 Task: Create a Workspace WS0000000003 in Trello with Workspace Type as ENGINEERING-IT and Workspace Description as WD0000000003. Invite a Team Member Ayush98111@gmail.com to Workspace WS0000000003 in Trello. Invite a Team Member Nikrathi889@gmail.com to Workspace WS0000000003 in Trello. Invite a Team Member Mailaustralia7@gmail.com to Workspace WS0000000003 in Trello. Invite a Team Member Carxxstreet791@gmail.com to Workspace WS0000000003 in Trello
Action: Mouse moved to (490, 41)
Screenshot: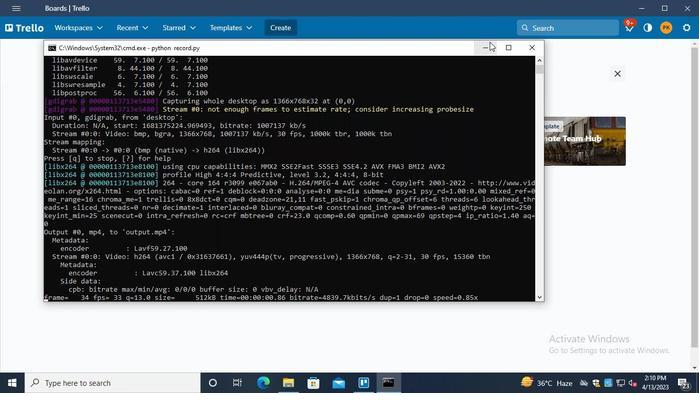 
Action: Mouse pressed left at (490, 41)
Screenshot: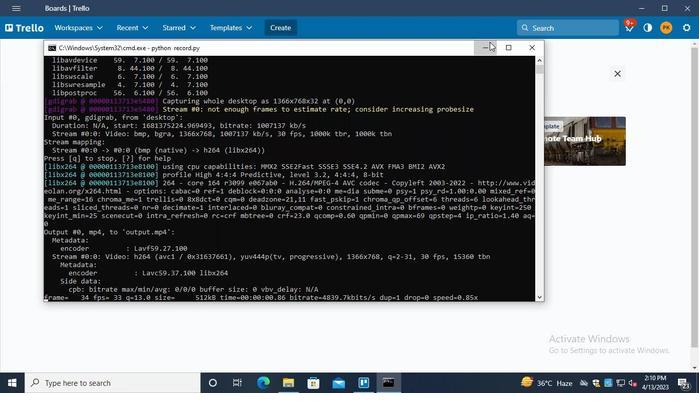 
Action: Mouse moved to (272, 28)
Screenshot: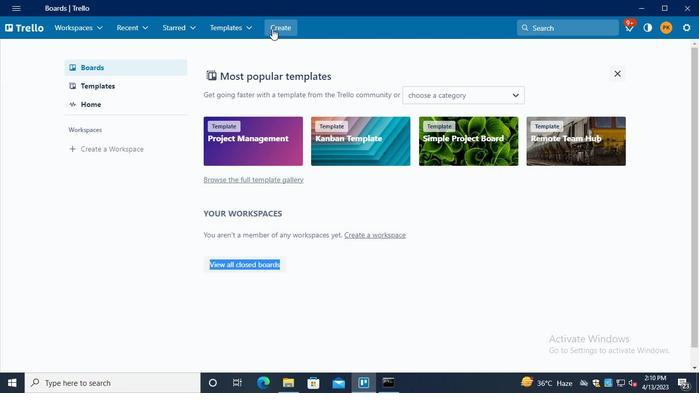 
Action: Mouse pressed left at (272, 28)
Screenshot: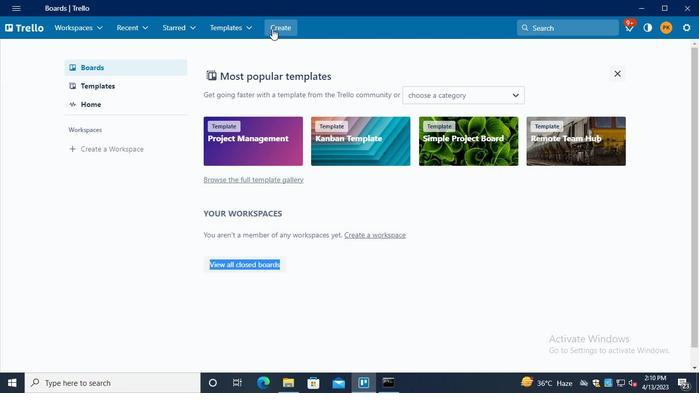 
Action: Mouse moved to (306, 136)
Screenshot: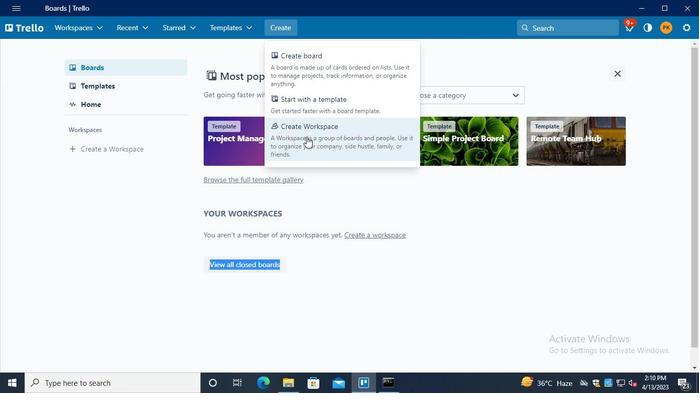
Action: Mouse pressed left at (306, 136)
Screenshot: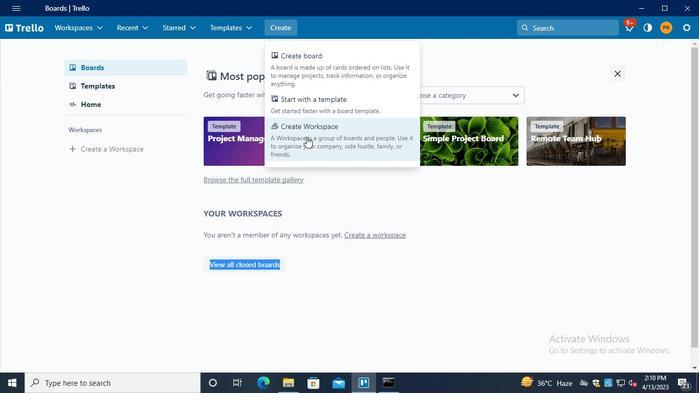 
Action: Mouse moved to (230, 166)
Screenshot: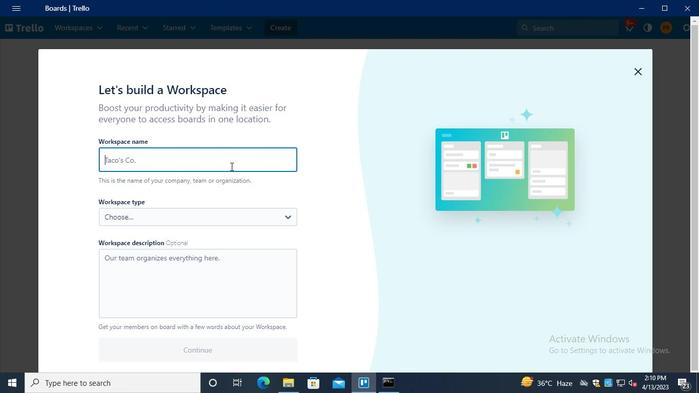 
Action: Mouse pressed left at (230, 166)
Screenshot: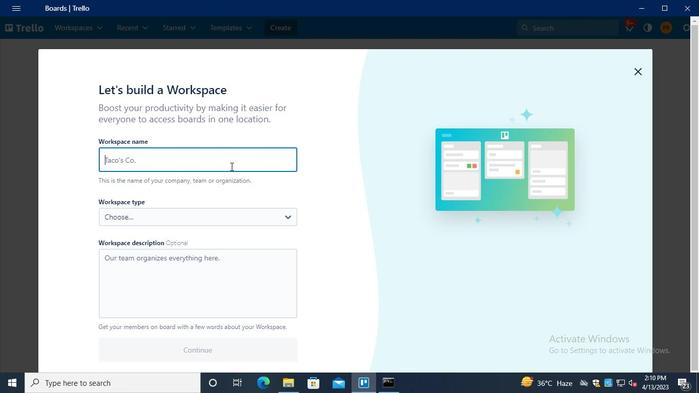 
Action: Keyboard Key.shift
Screenshot: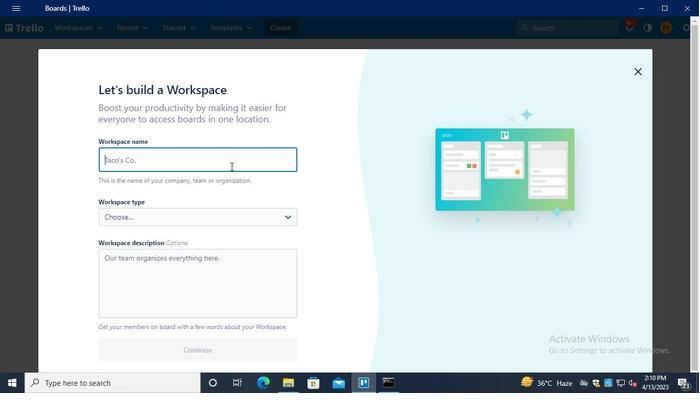 
Action: Keyboard Key.shift
Screenshot: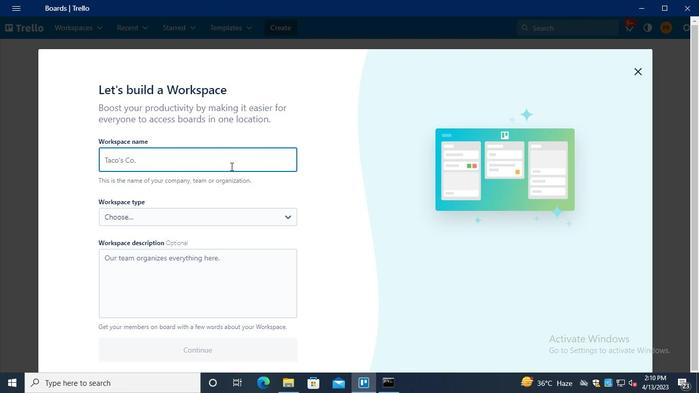 
Action: Keyboard Key.shift
Screenshot: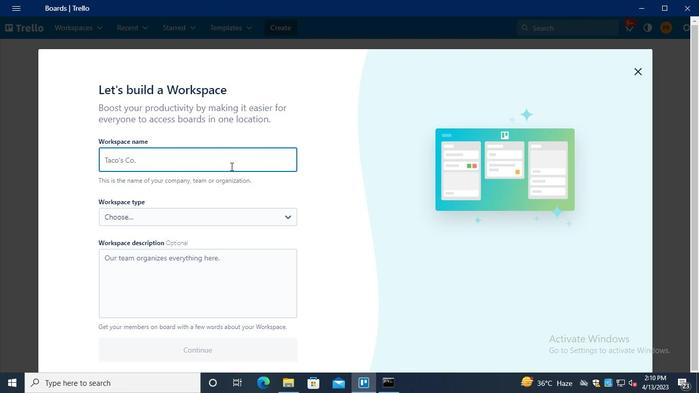 
Action: Keyboard Key.shift
Screenshot: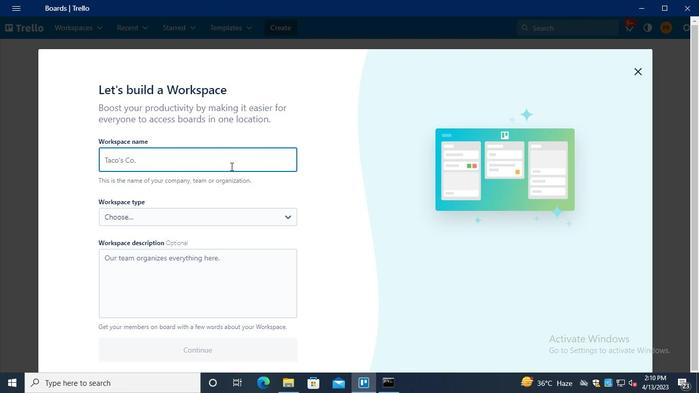 
Action: Keyboard Key.shift
Screenshot: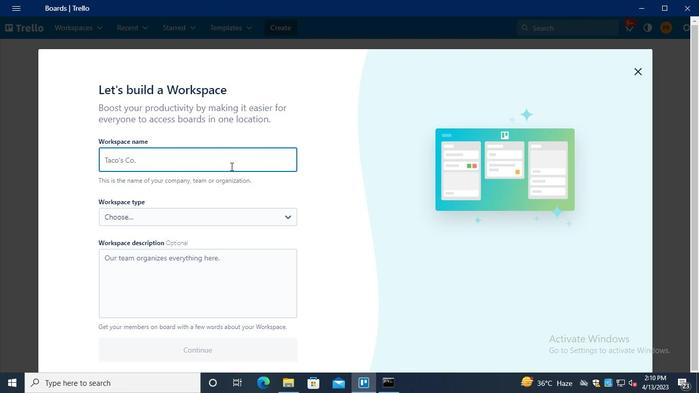 
Action: Keyboard Key.shift
Screenshot: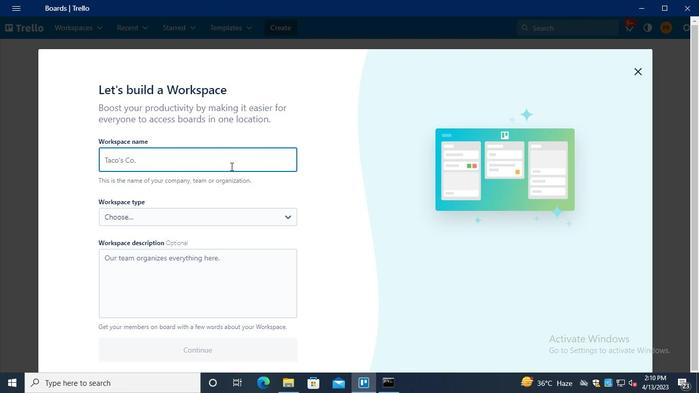 
Action: Keyboard Key.shift
Screenshot: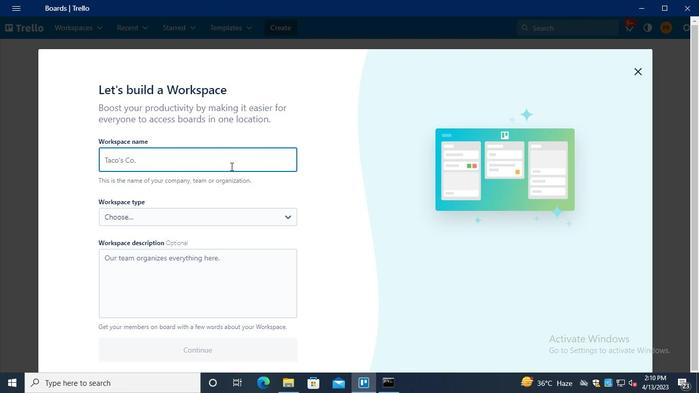 
Action: Keyboard Key.shift
Screenshot: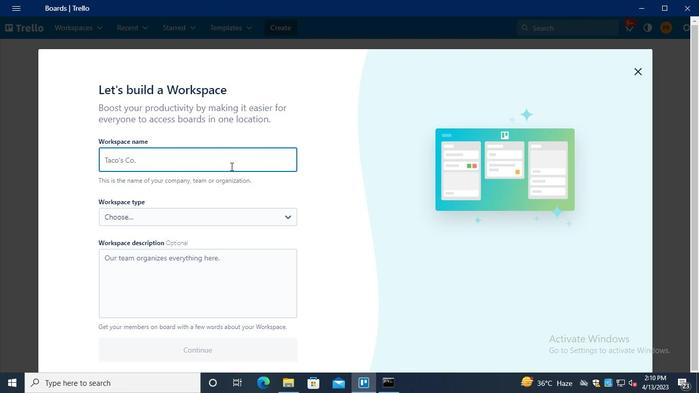 
Action: Keyboard Key.shift
Screenshot: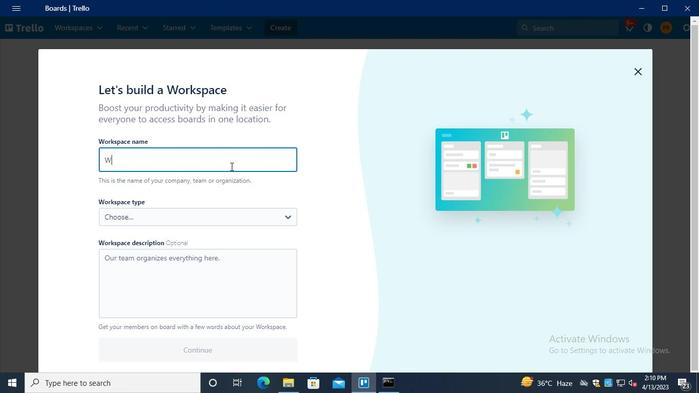 
Action: Keyboard W
Screenshot: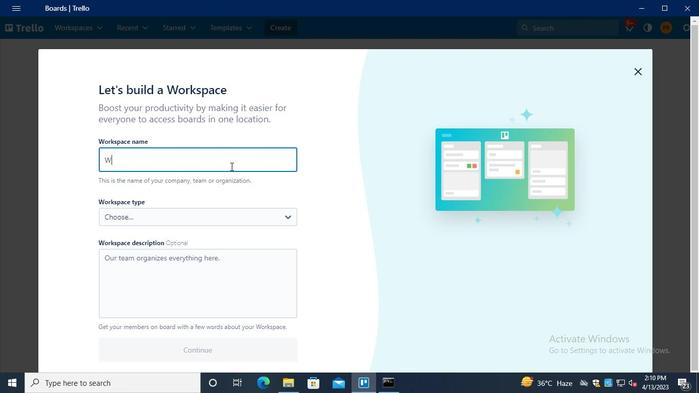 
Action: Keyboard S
Screenshot: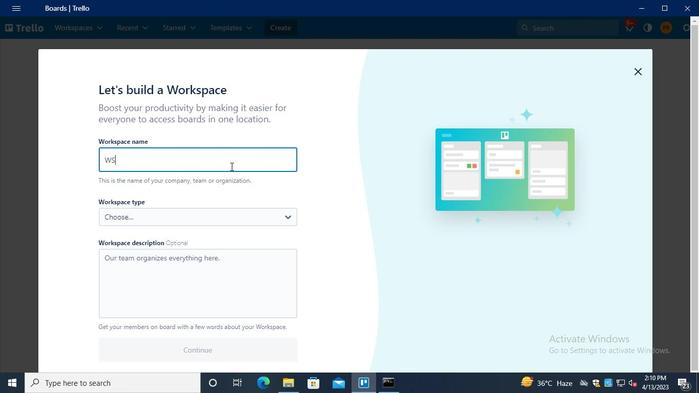 
Action: Keyboard <96>
Screenshot: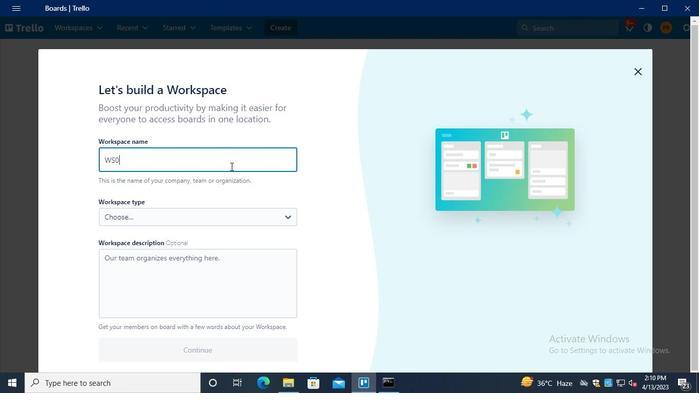 
Action: Keyboard <96>
Screenshot: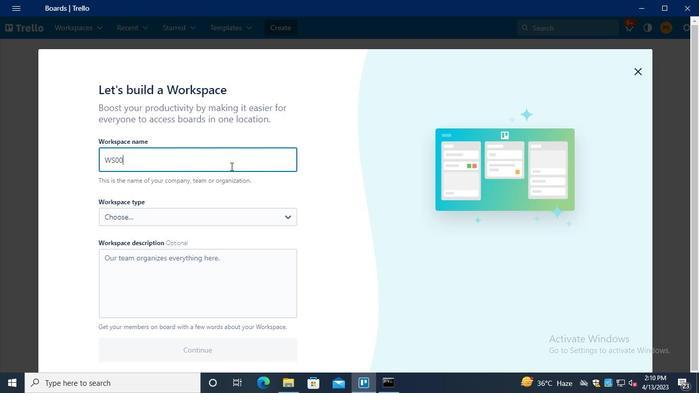 
Action: Keyboard <96>
Screenshot: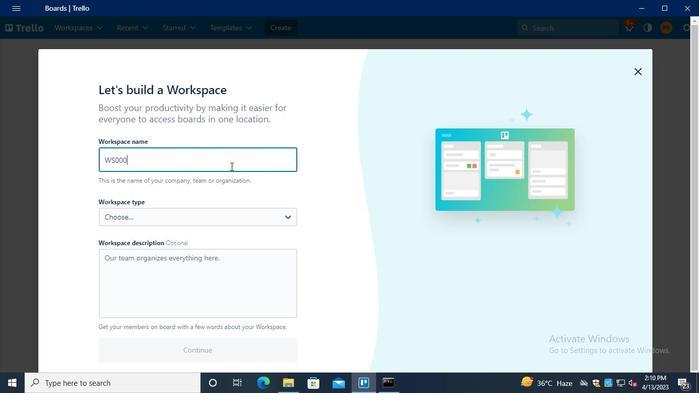 
Action: Keyboard <96>
Screenshot: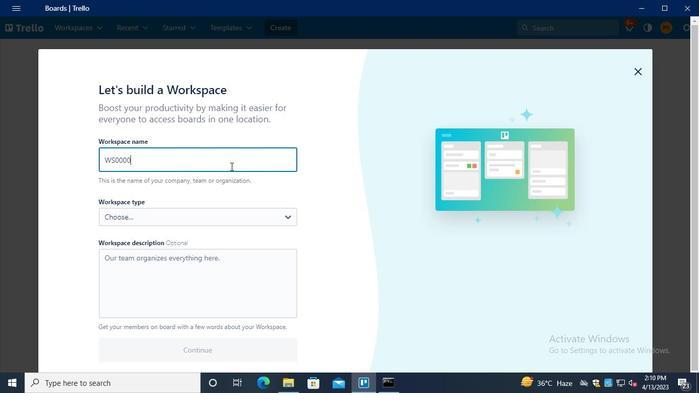 
Action: Keyboard <96>
Screenshot: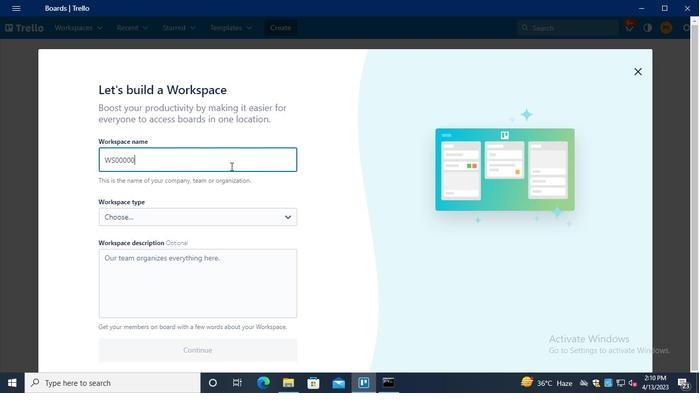 
Action: Keyboard <96>
Screenshot: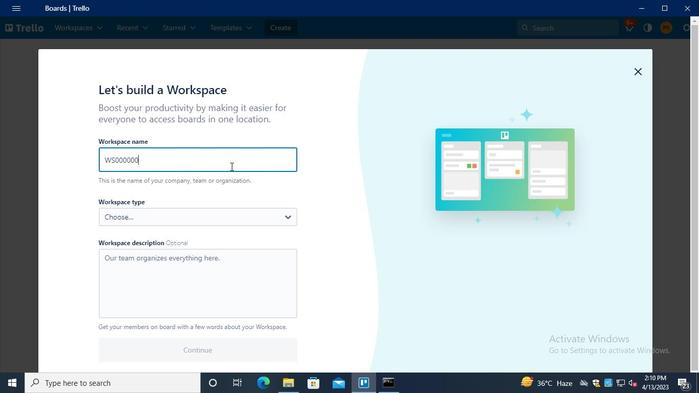 
Action: Keyboard <96>
Screenshot: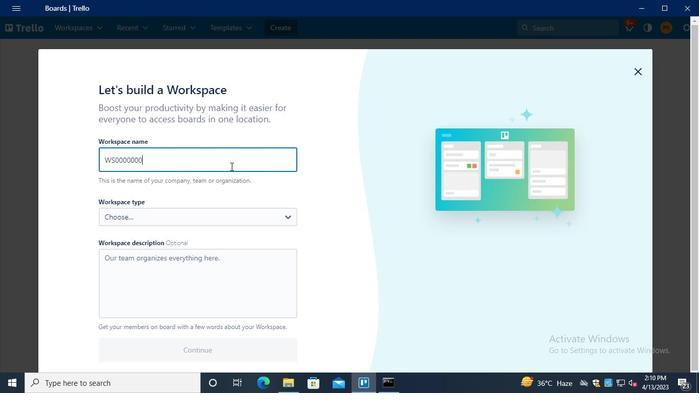
Action: Keyboard <96>
Screenshot: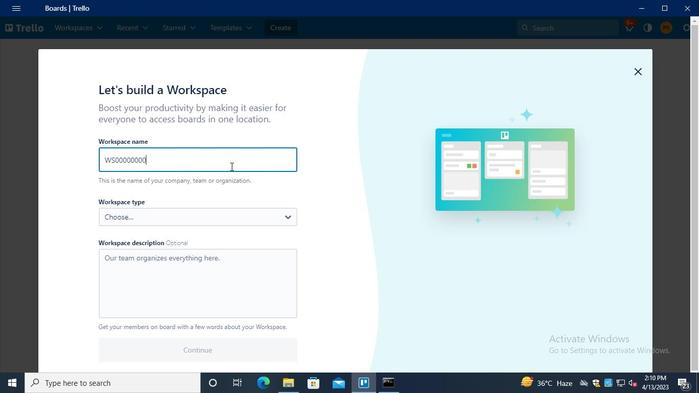 
Action: Keyboard <96>
Screenshot: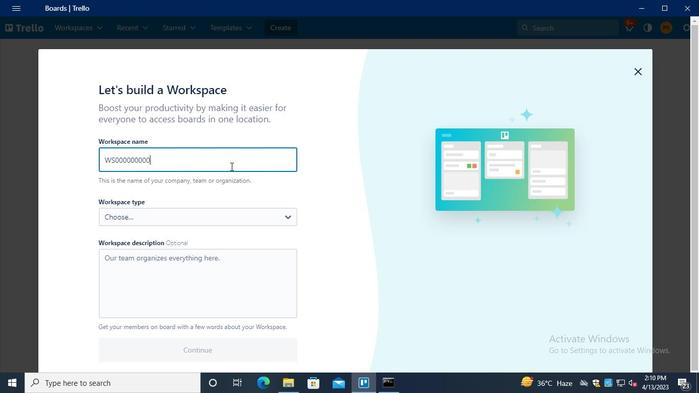 
Action: Keyboard <99>
Screenshot: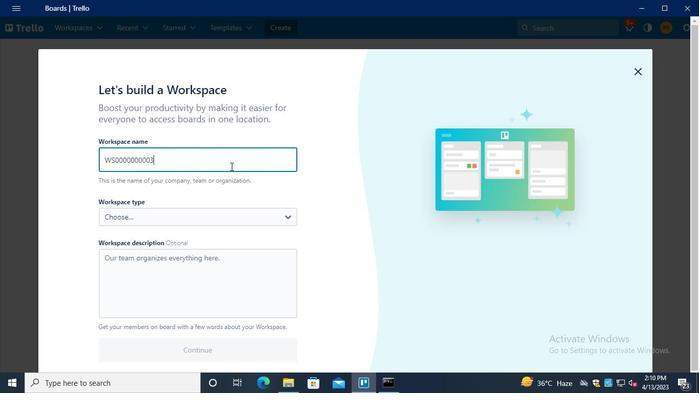 
Action: Mouse moved to (216, 184)
Screenshot: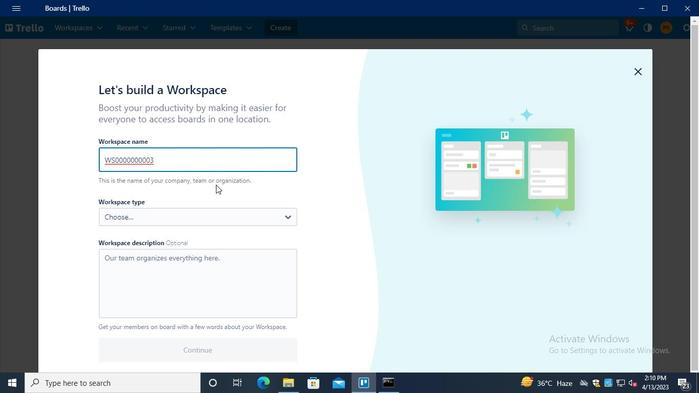 
Action: Keyboard Key.enter
Screenshot: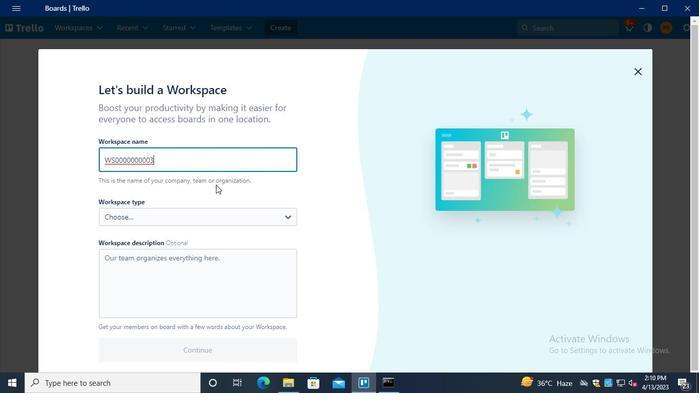
Action: Mouse moved to (191, 221)
Screenshot: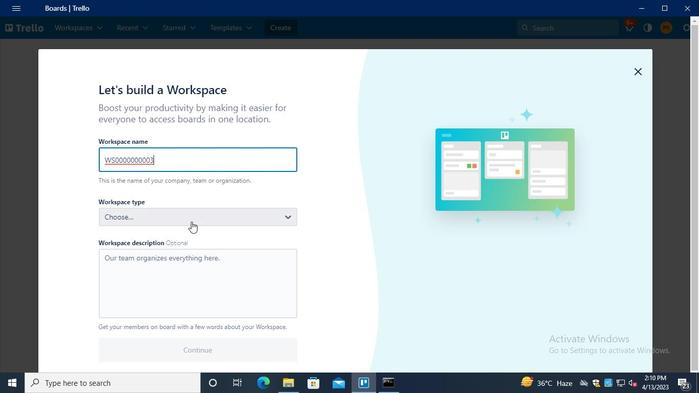 
Action: Mouse pressed left at (191, 221)
Screenshot: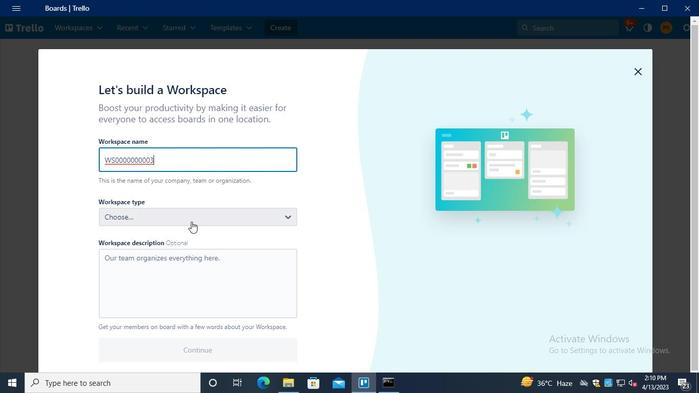 
Action: Mouse moved to (178, 274)
Screenshot: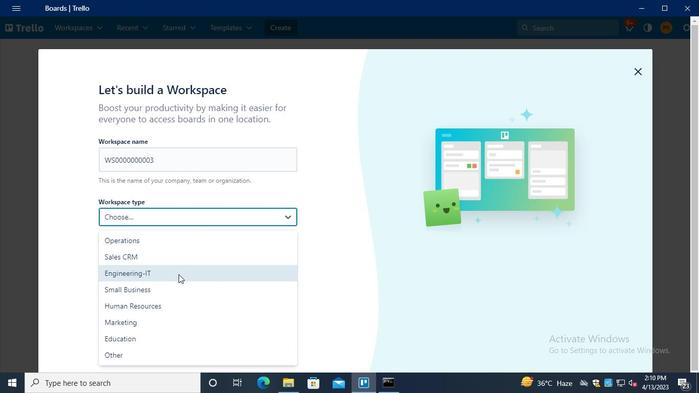 
Action: Mouse pressed left at (178, 274)
Screenshot: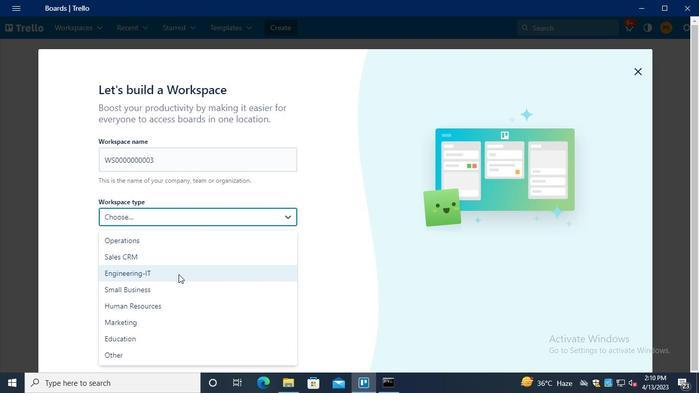 
Action: Mouse moved to (160, 295)
Screenshot: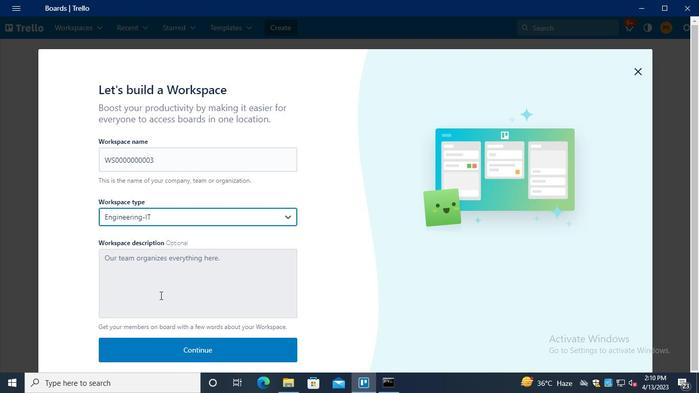
Action: Mouse pressed left at (160, 295)
Screenshot: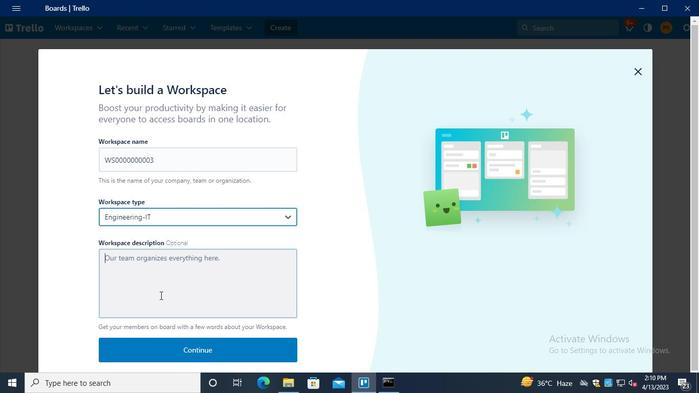 
Action: Mouse moved to (159, 295)
Screenshot: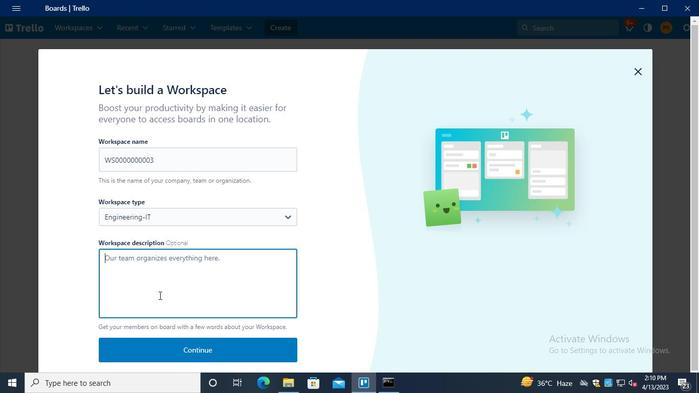 
Action: Keyboard Key.shift
Screenshot: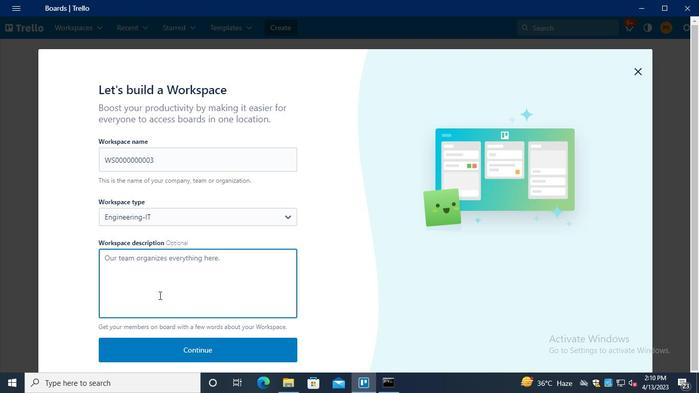 
Action: Keyboard Key.shift
Screenshot: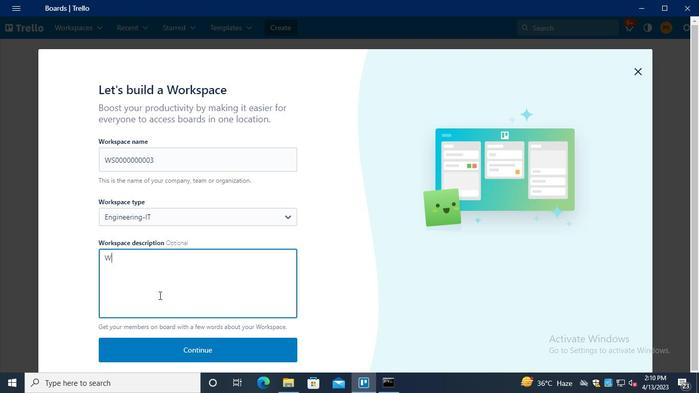 
Action: Keyboard W
Screenshot: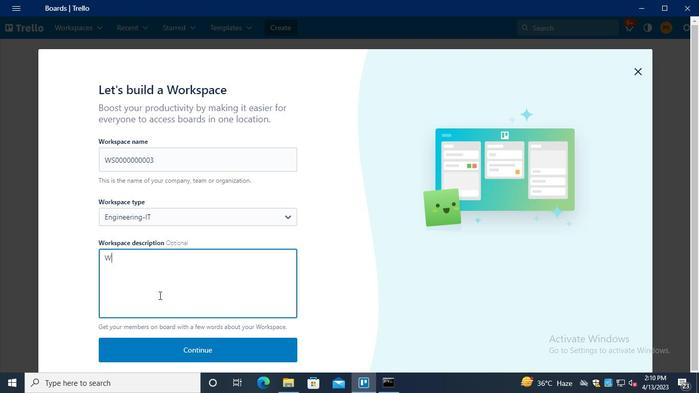 
Action: Keyboard S
Screenshot: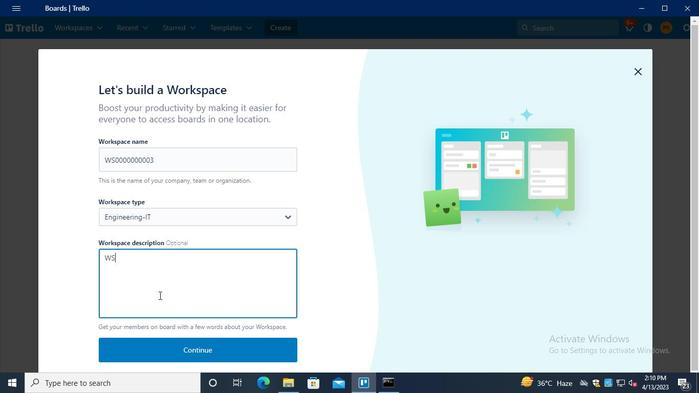 
Action: Keyboard Key.backspace
Screenshot: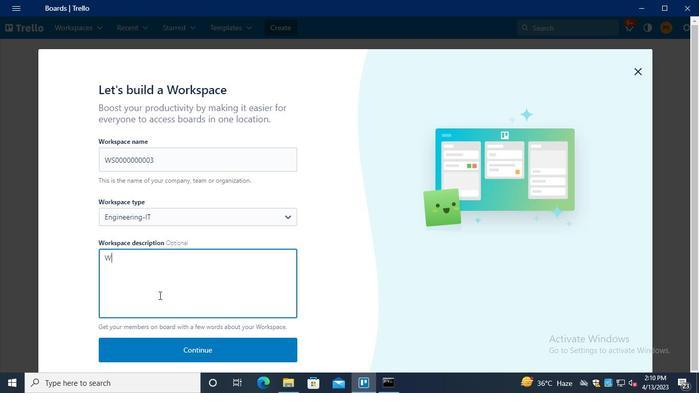 
Action: Keyboard Key.shift
Screenshot: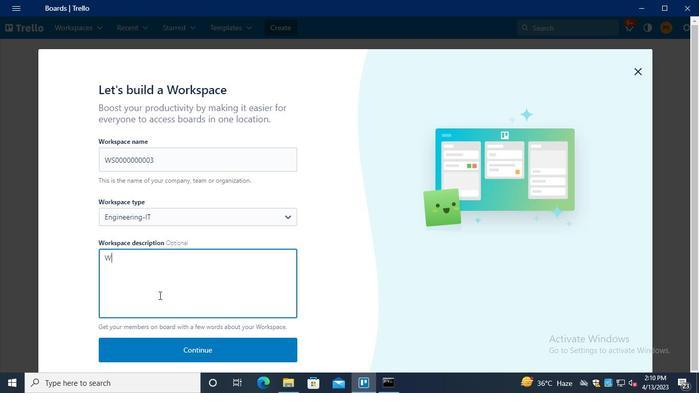 
Action: Keyboard Key.shift
Screenshot: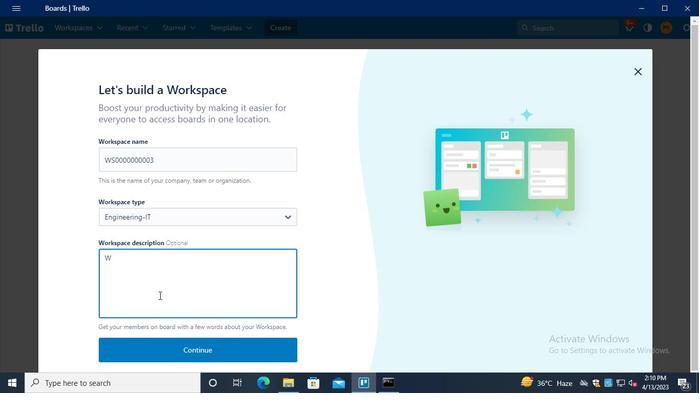 
Action: Keyboard Key.shift
Screenshot: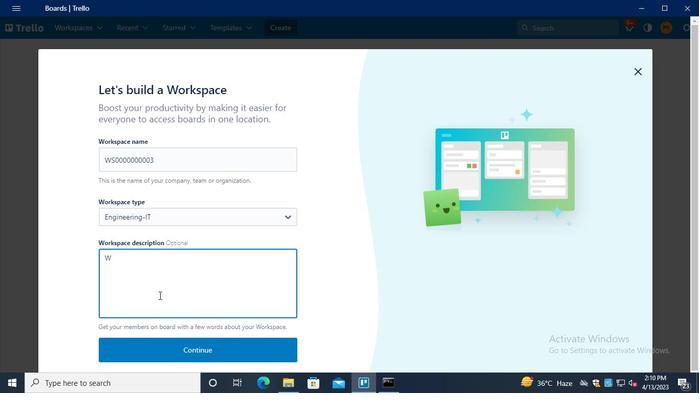 
Action: Keyboard Key.shift
Screenshot: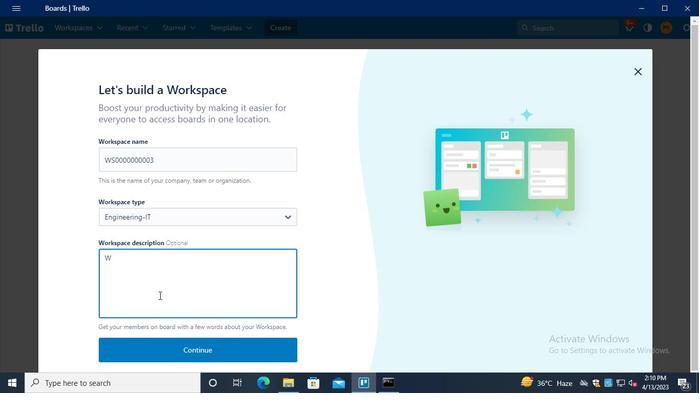 
Action: Keyboard Key.shift
Screenshot: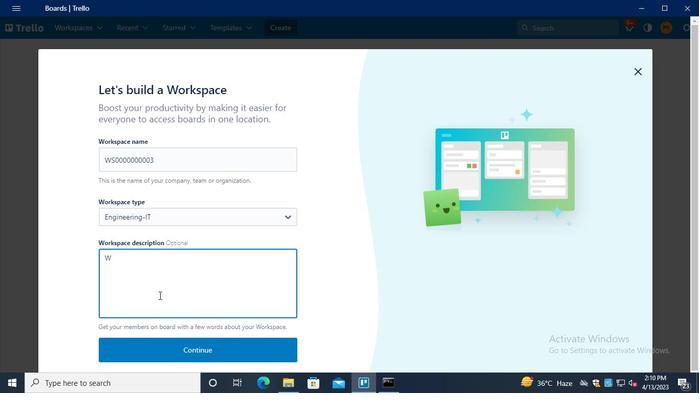 
Action: Keyboard Key.shift
Screenshot: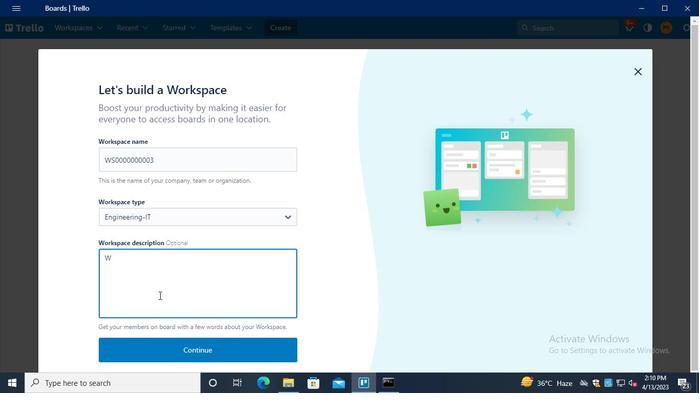
Action: Keyboard Key.shift
Screenshot: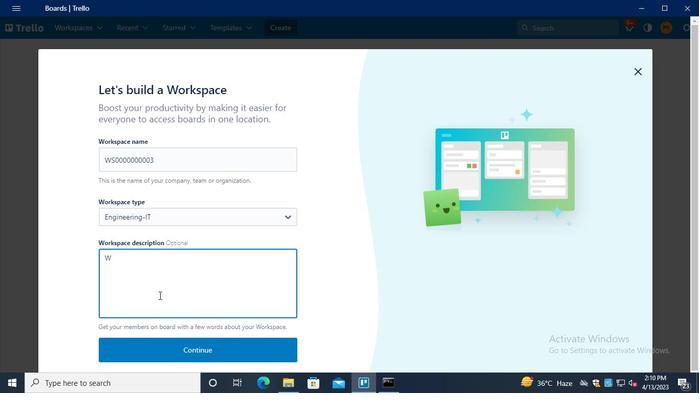 
Action: Keyboard Key.shift
Screenshot: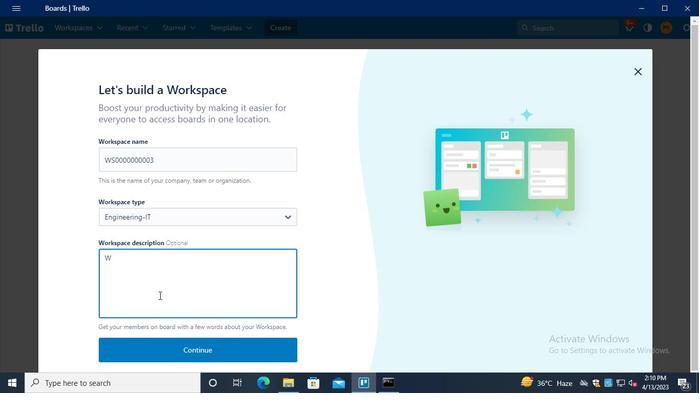 
Action: Keyboard Key.shift
Screenshot: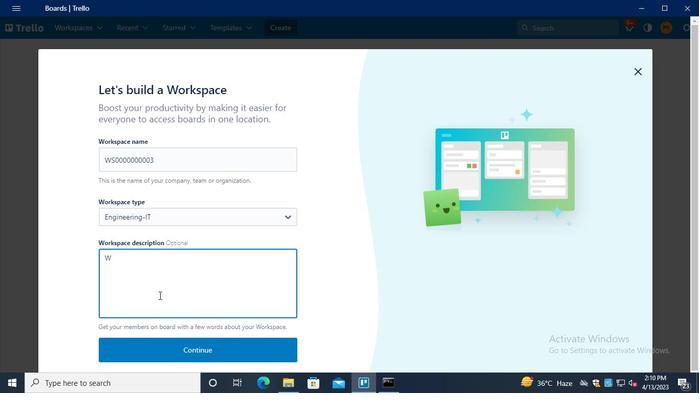 
Action: Keyboard Key.shift
Screenshot: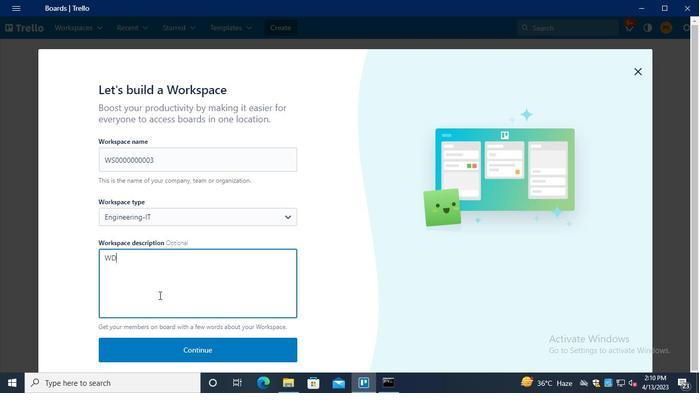 
Action: Keyboard D
Screenshot: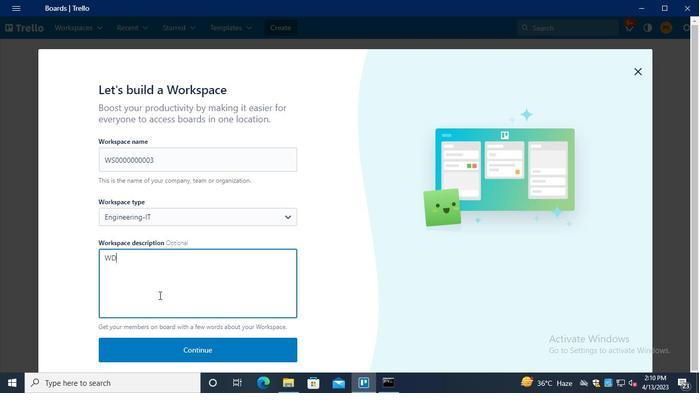 
Action: Keyboard <96>
Screenshot: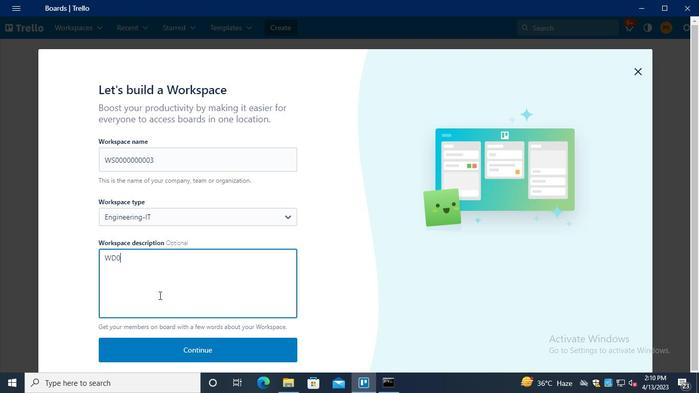 
Action: Keyboard <96>
Screenshot: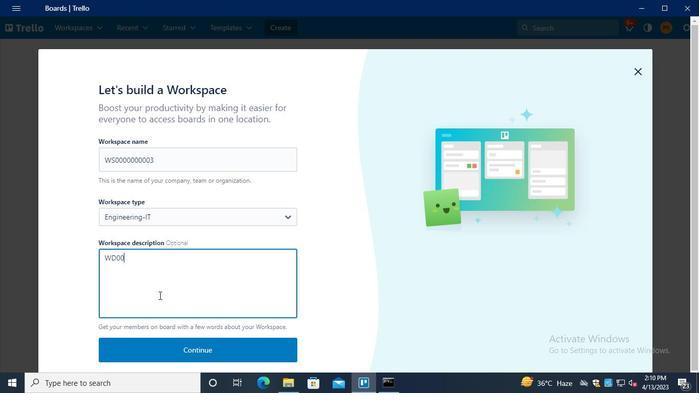 
Action: Keyboard <96>
Screenshot: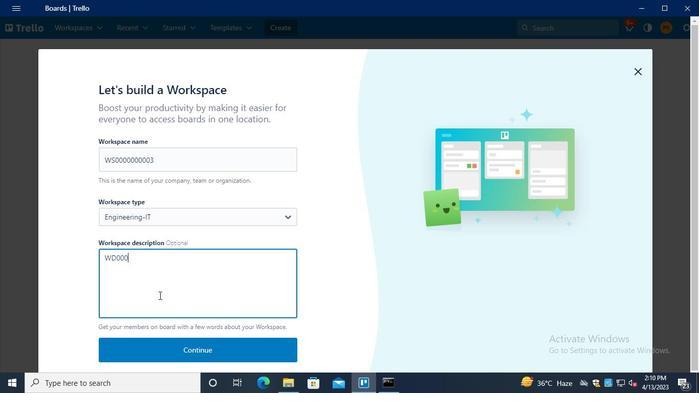 
Action: Keyboard <96>
Screenshot: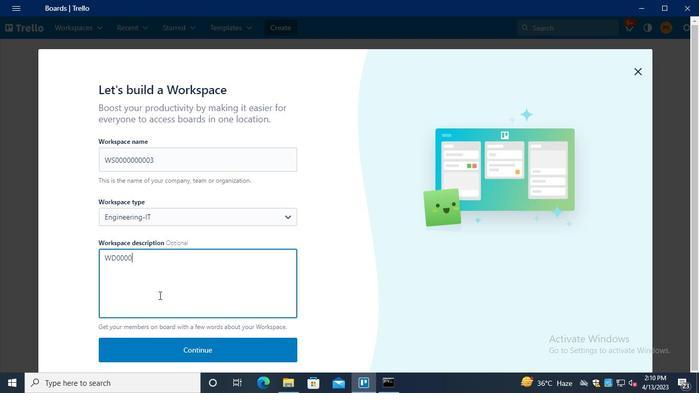 
Action: Keyboard <96>
Screenshot: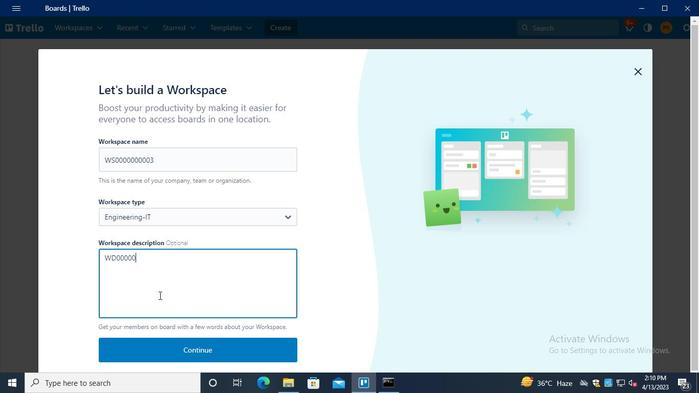 
Action: Keyboard <96>
Screenshot: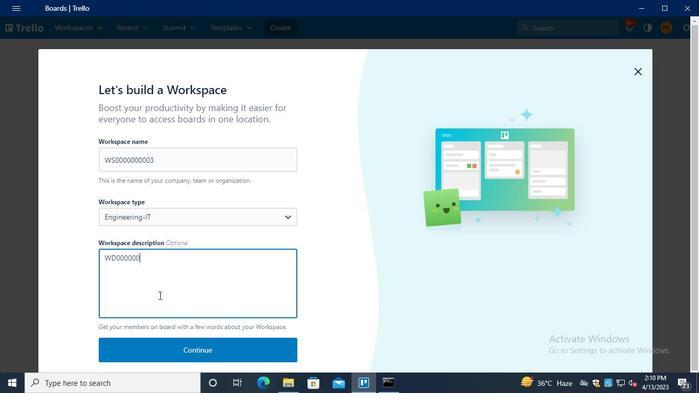 
Action: Keyboard <96>
Screenshot: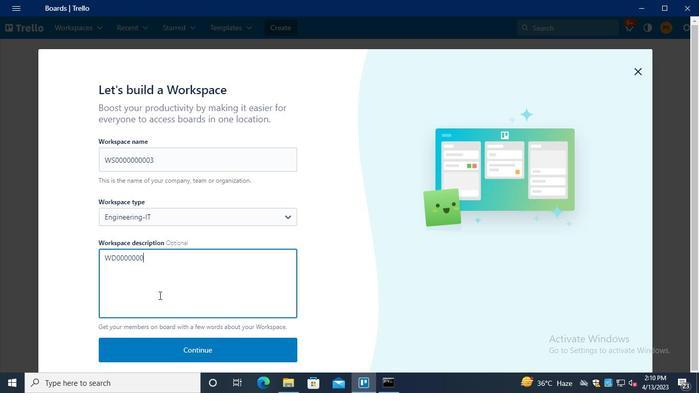 
Action: Keyboard <96>
Screenshot: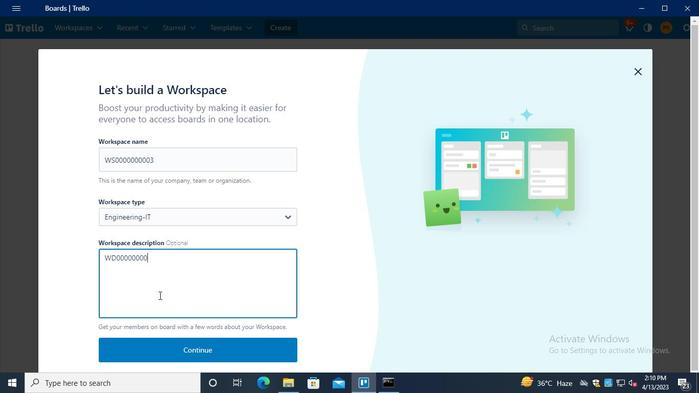 
Action: Keyboard <96>
Screenshot: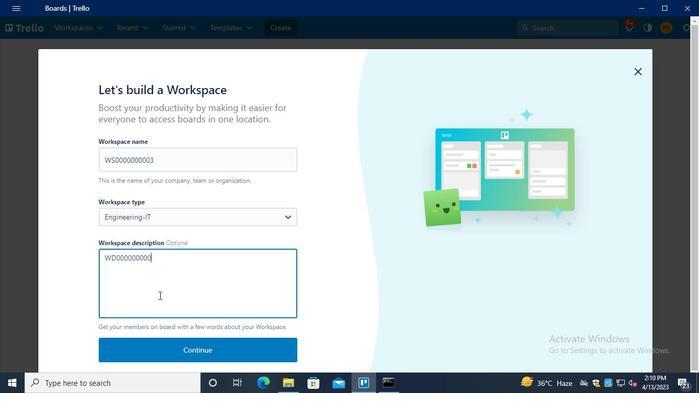 
Action: Keyboard <99>
Screenshot: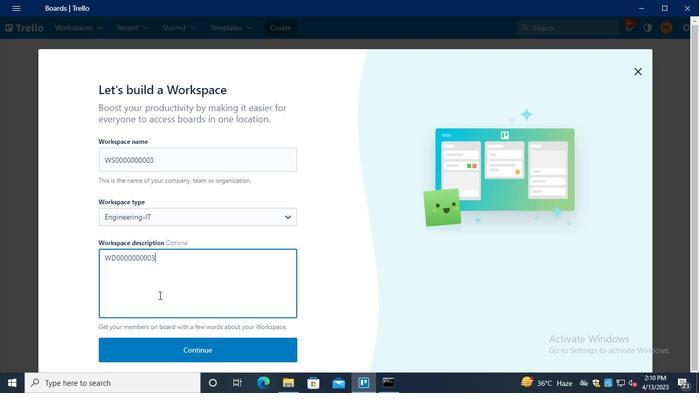 
Action: Mouse moved to (180, 344)
Screenshot: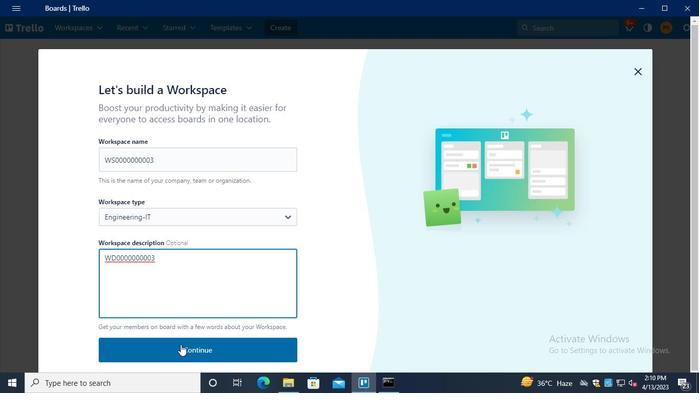 
Action: Mouse pressed left at (180, 344)
Screenshot: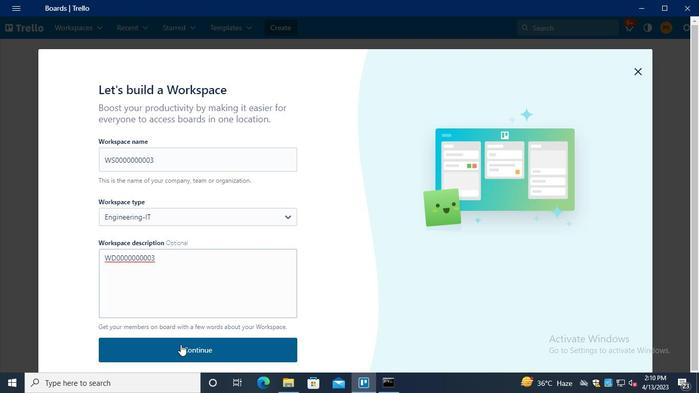 
Action: Mouse moved to (193, 153)
Screenshot: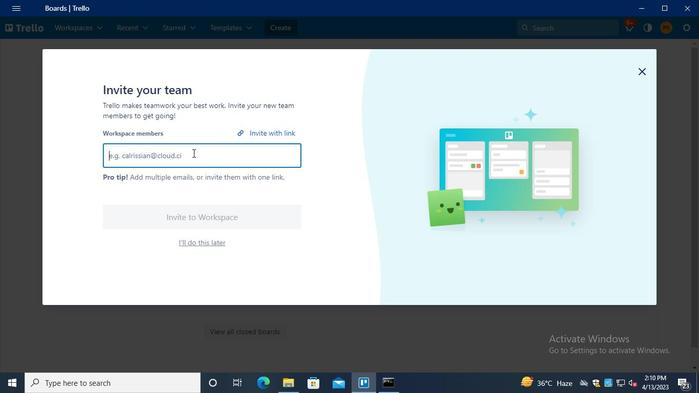 
Action: Keyboard Key.shift
Screenshot: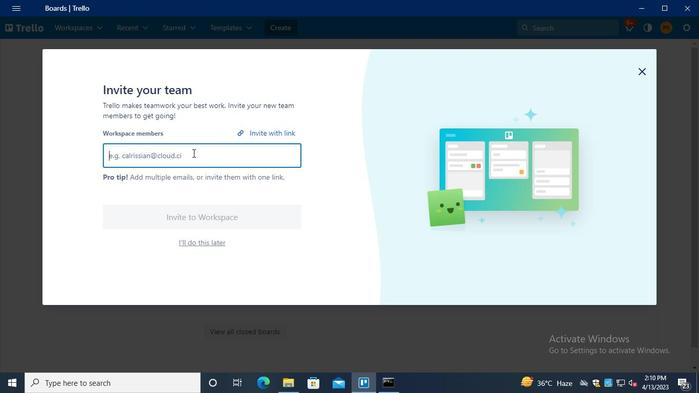 
Action: Keyboard A
Screenshot: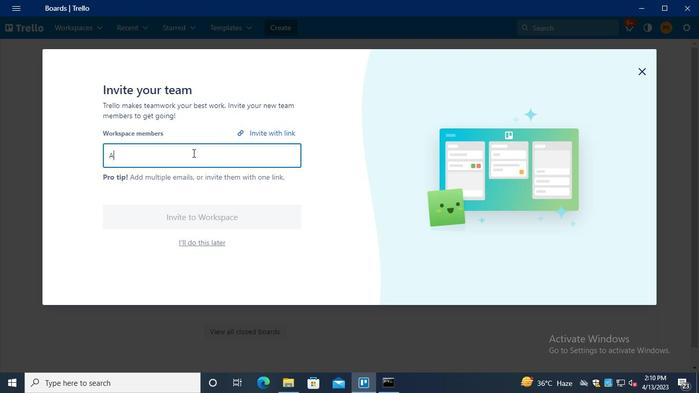 
Action: Keyboard y
Screenshot: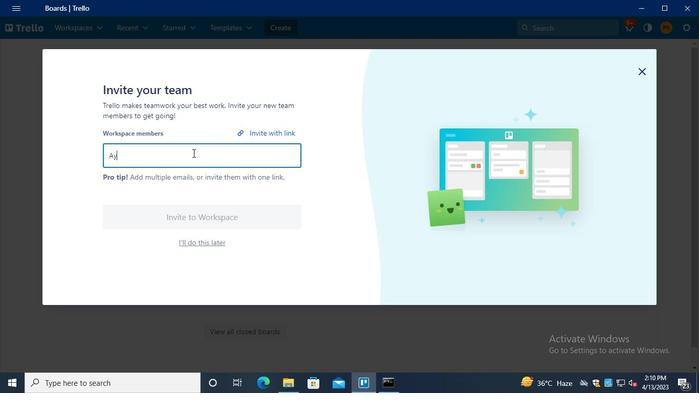 
Action: Keyboard u
Screenshot: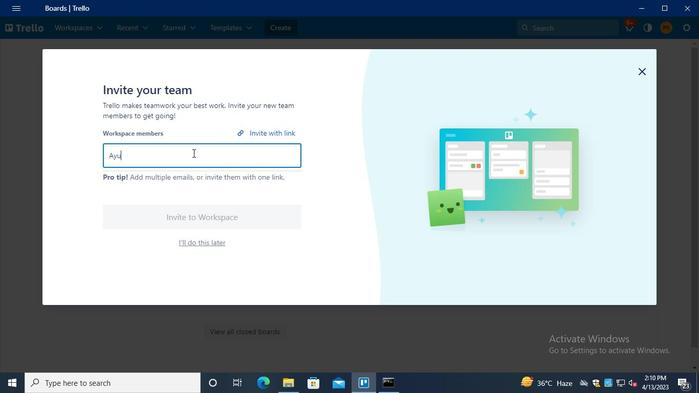 
Action: Keyboard s
Screenshot: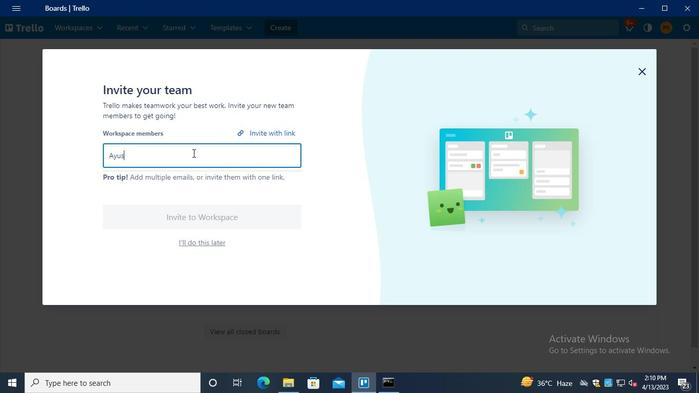 
Action: Keyboard h
Screenshot: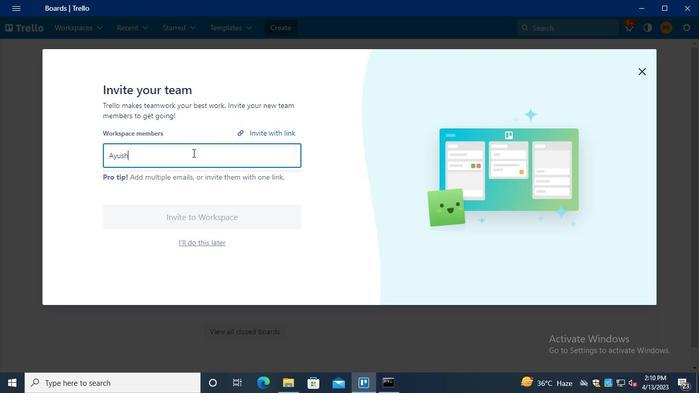 
Action: Keyboard <105>
Screenshot: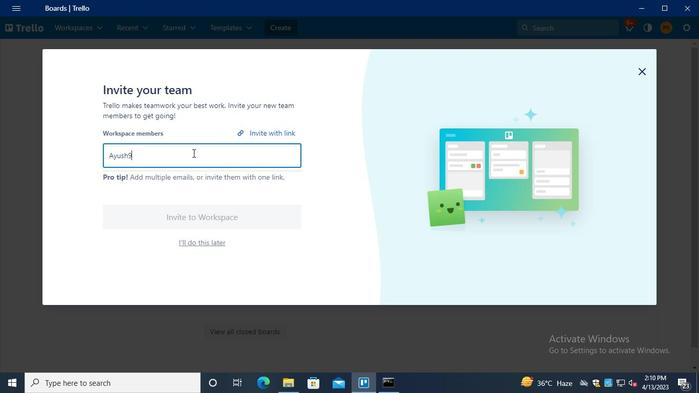 
Action: Keyboard <104>
Screenshot: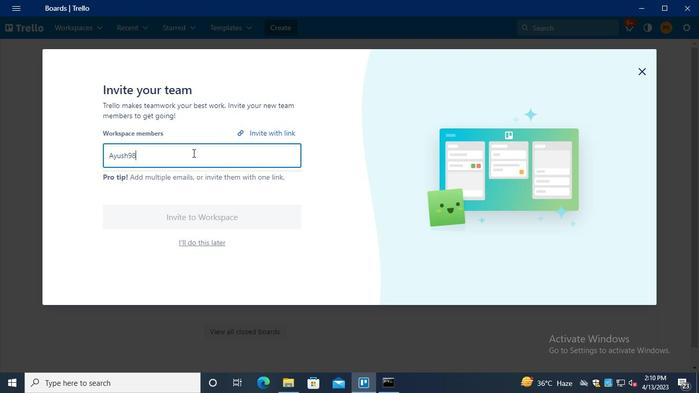 
Action: Keyboard <97>
Screenshot: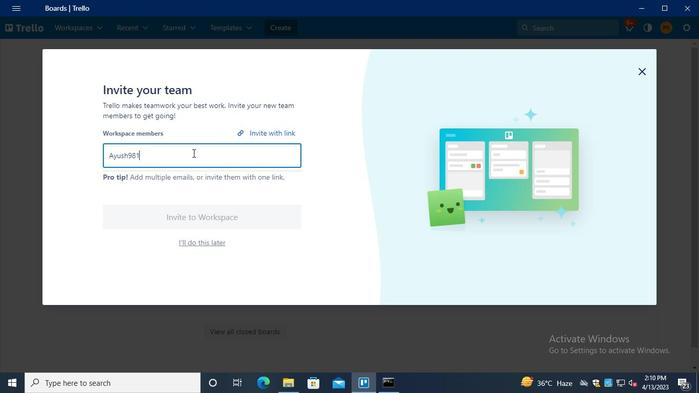 
Action: Keyboard <97>
Screenshot: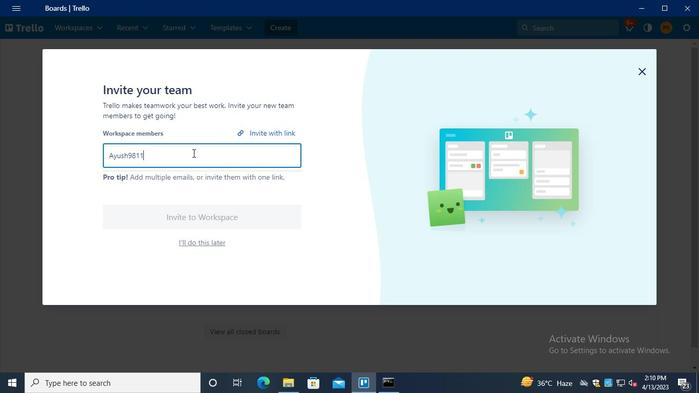 
Action: Keyboard <97>
Screenshot: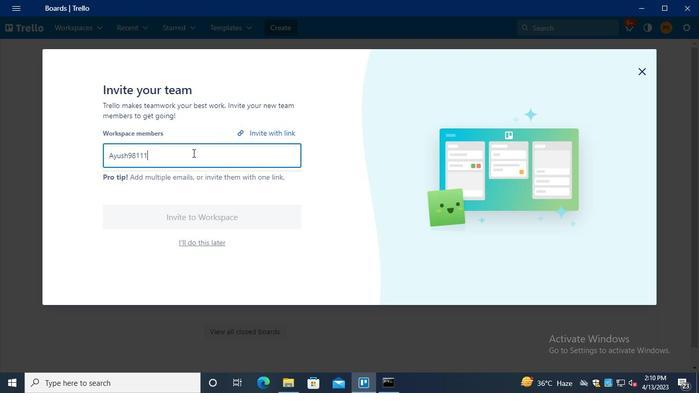 
Action: Keyboard Key.shift
Screenshot: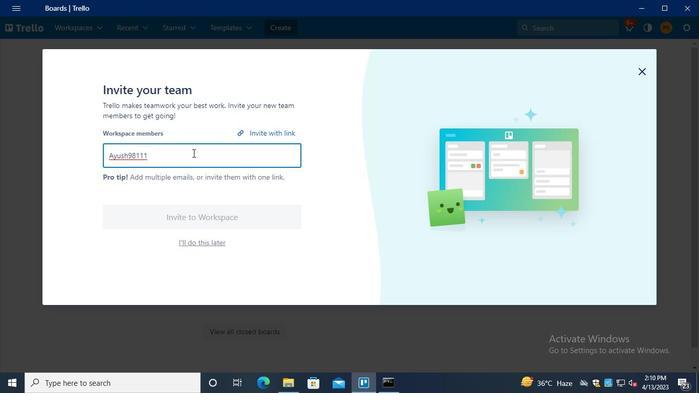 
Action: Keyboard @
Screenshot: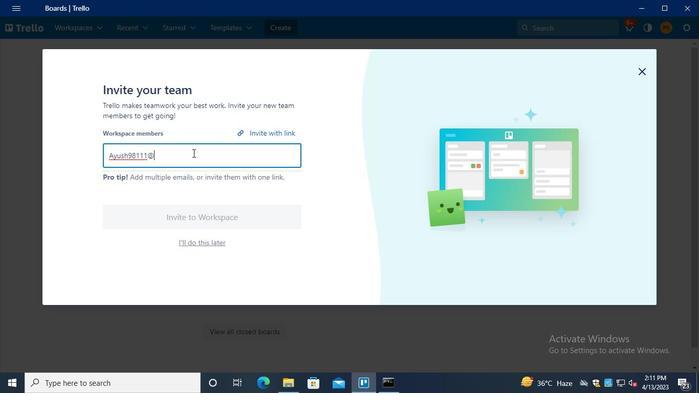 
Action: Keyboard g
Screenshot: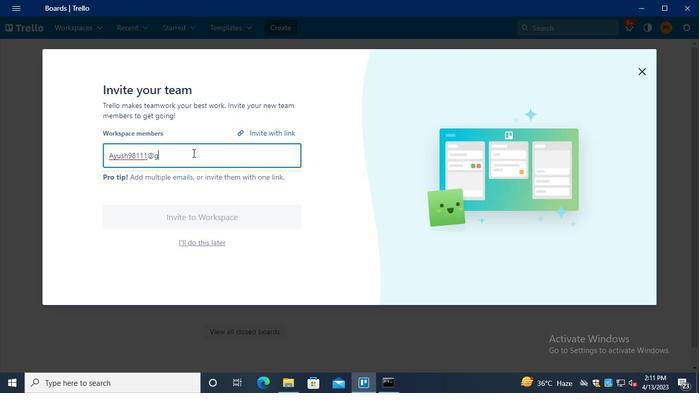 
Action: Keyboard m
Screenshot: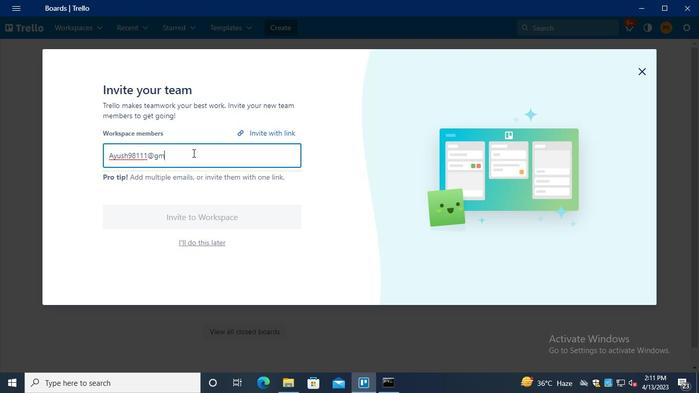 
Action: Keyboard a
Screenshot: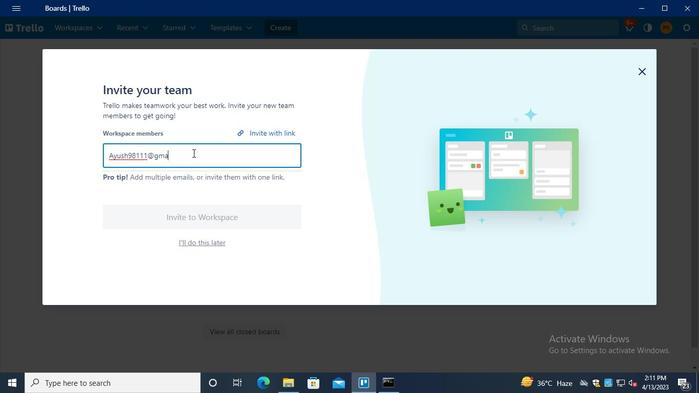 
Action: Keyboard i
Screenshot: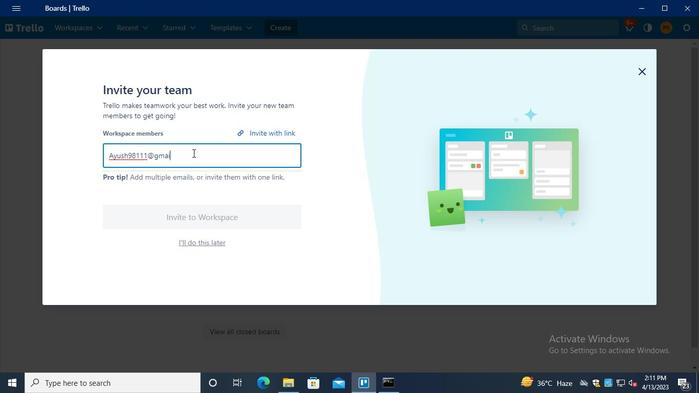 
Action: Keyboard l
Screenshot: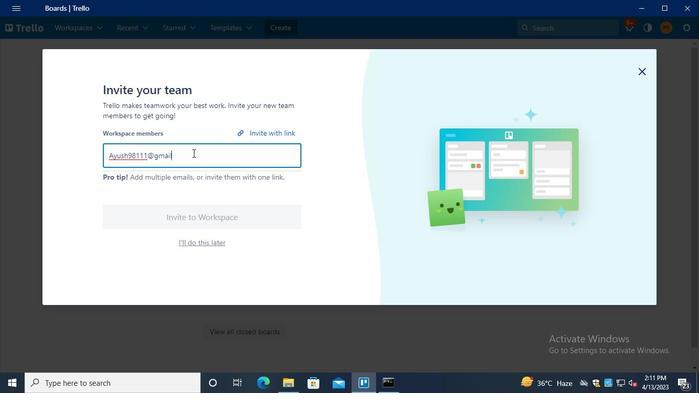 
Action: Keyboard .
Screenshot: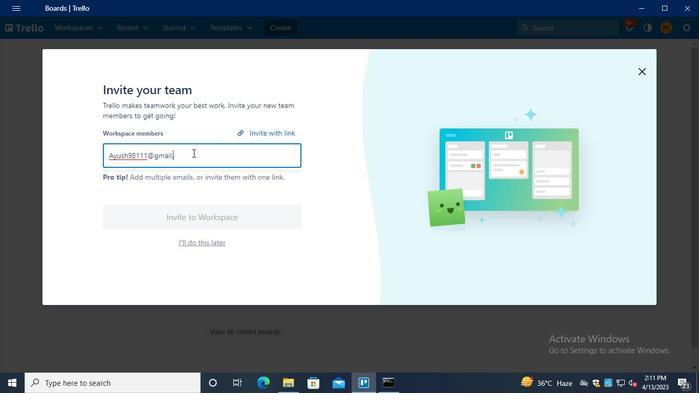 
Action: Keyboard c
Screenshot: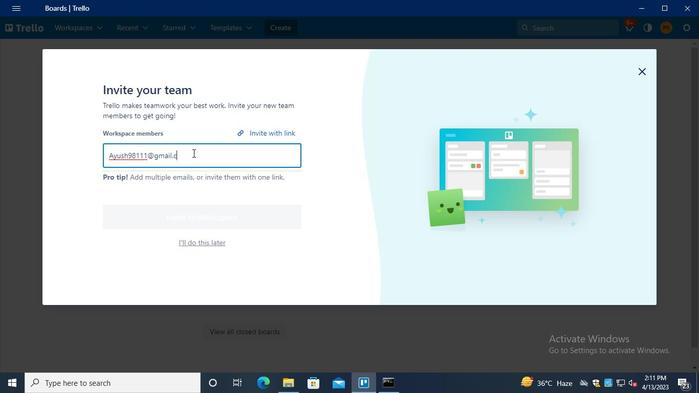 
Action: Keyboard o
Screenshot: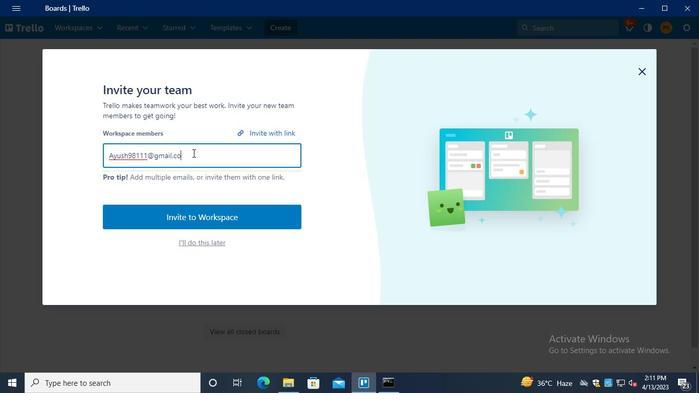 
Action: Keyboard m
Screenshot: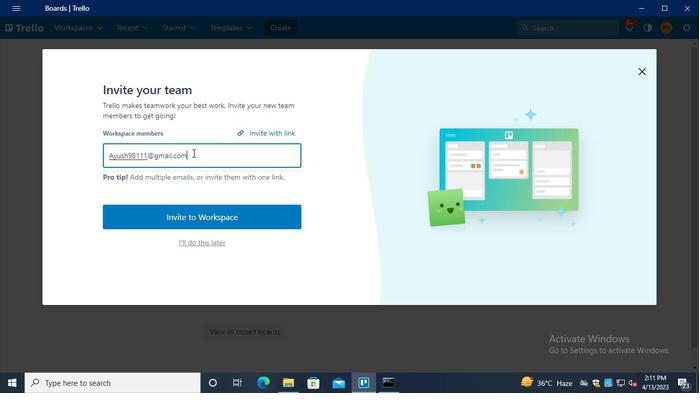 
Action: Keyboard Key.enter
Screenshot: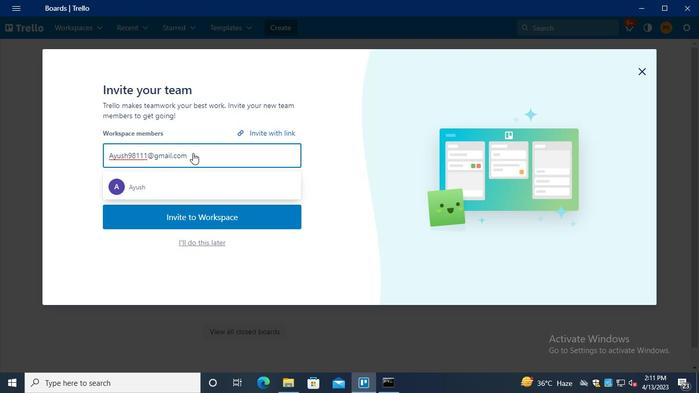 
Action: Keyboard Key.shift
Screenshot: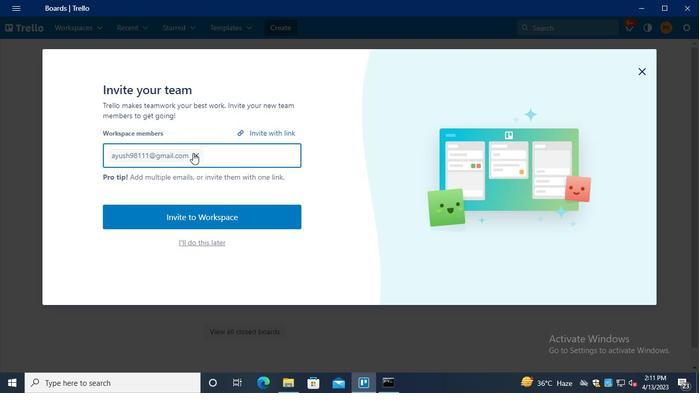 
Action: Keyboard Key.shift
Screenshot: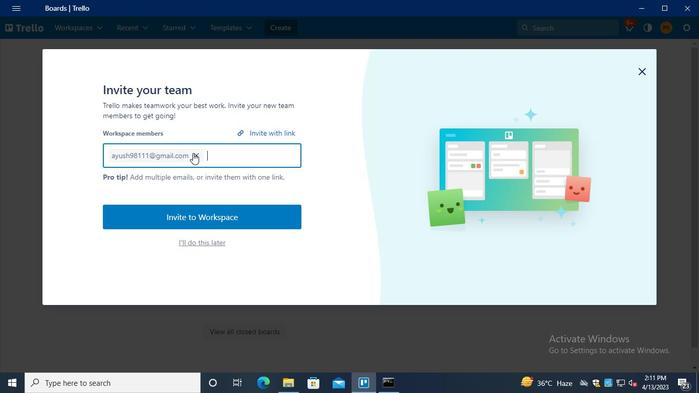 
Action: Keyboard Key.shift
Screenshot: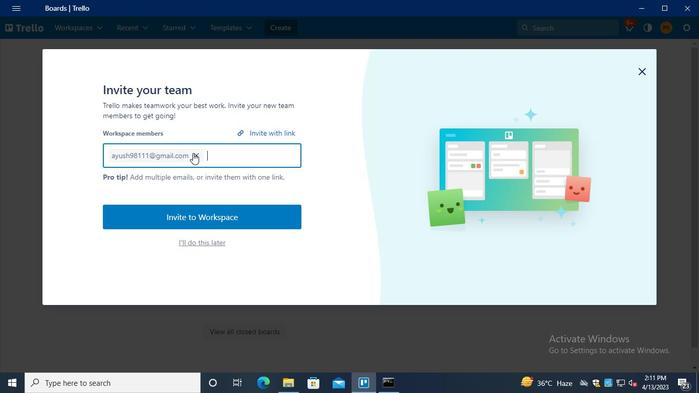 
Action: Keyboard Key.shift
Screenshot: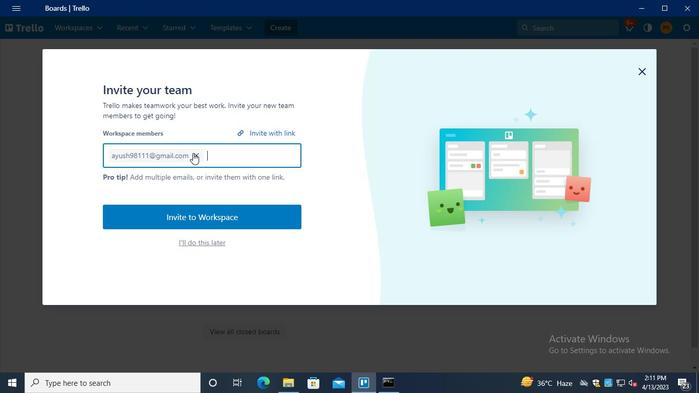 
Action: Keyboard Key.shift
Screenshot: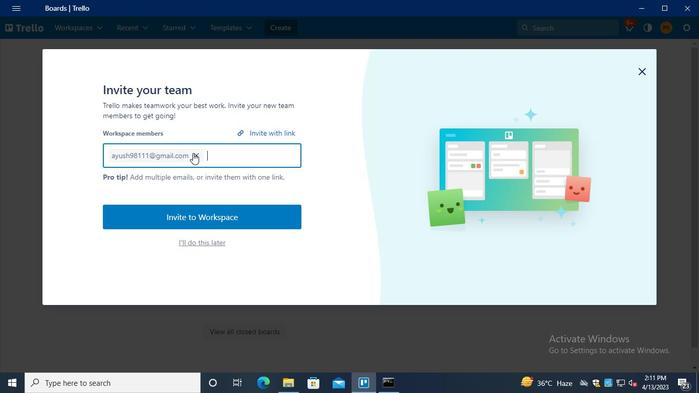 
Action: Keyboard Key.shift
Screenshot: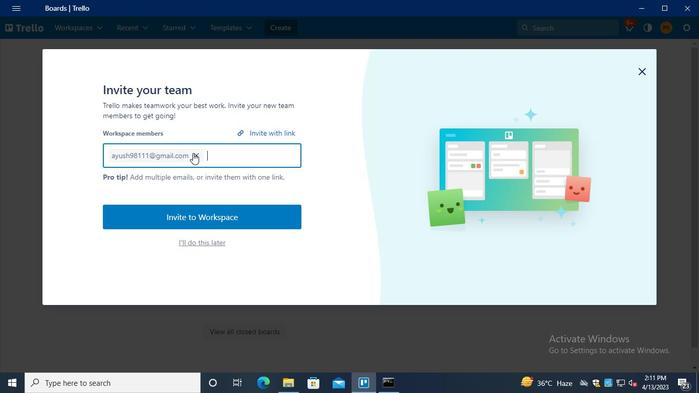 
Action: Keyboard Key.shift
Screenshot: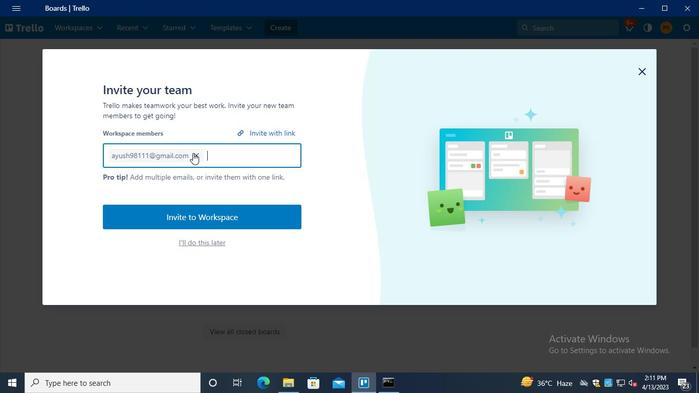 
Action: Keyboard Key.shift
Screenshot: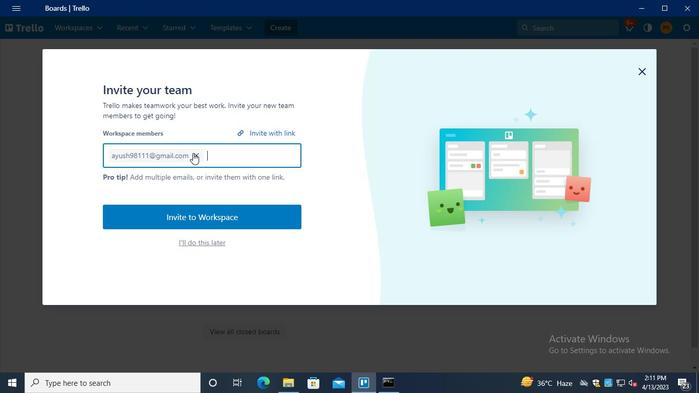 
Action: Keyboard Key.shift
Screenshot: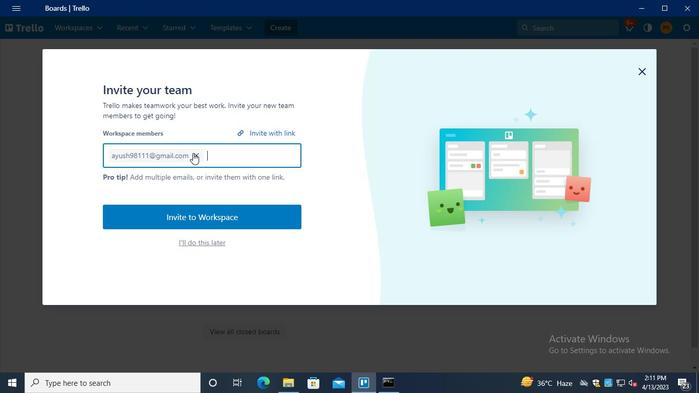 
Action: Keyboard Key.shift
Screenshot: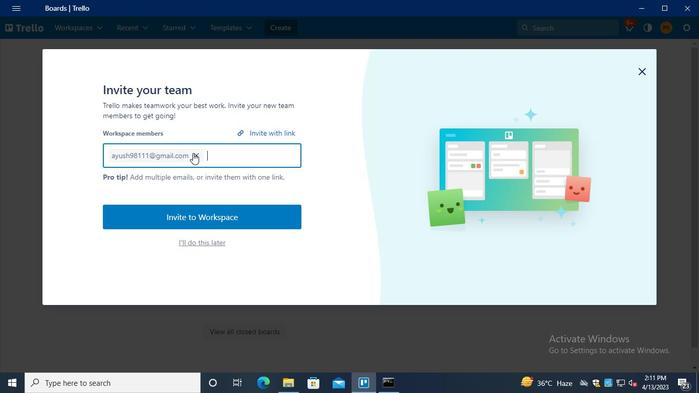 
Action: Keyboard Key.shift
Screenshot: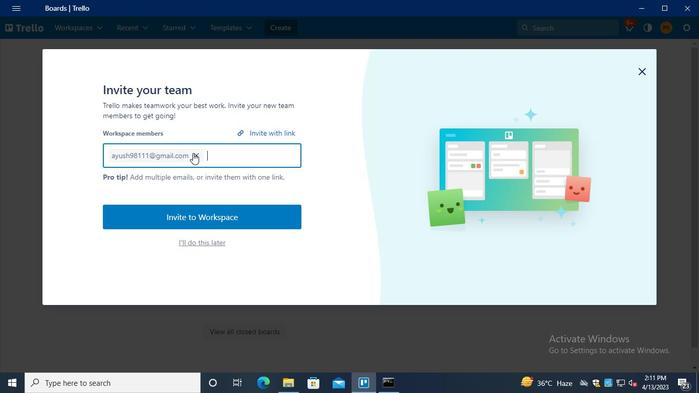 
Action: Keyboard Key.shift
Screenshot: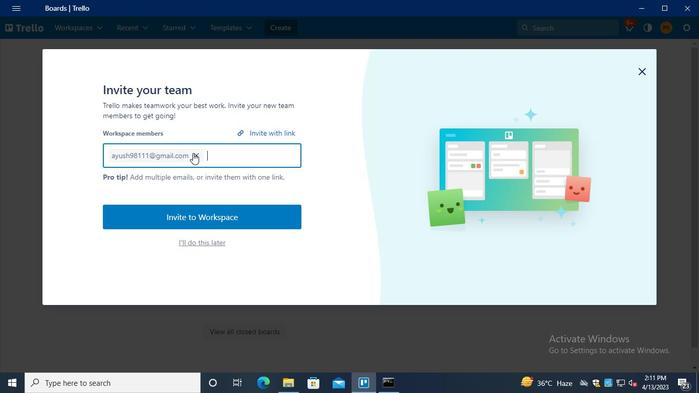 
Action: Keyboard Key.shift
Screenshot: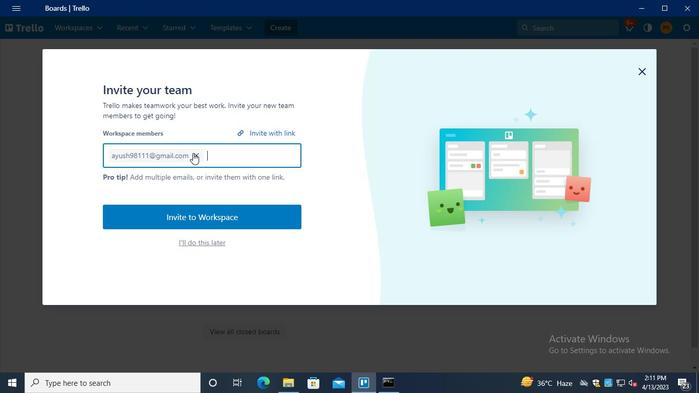 
Action: Keyboard Key.shift
Screenshot: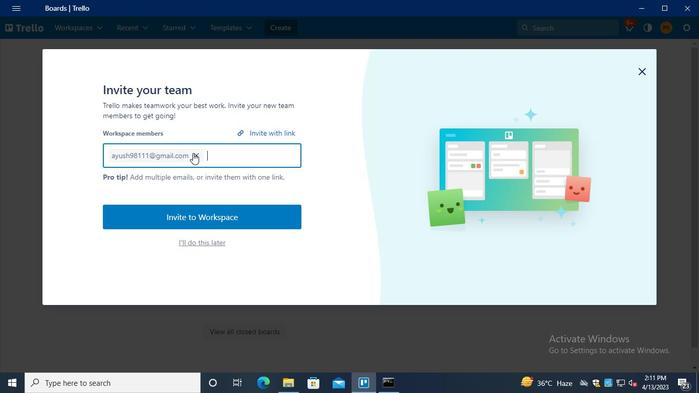 
Action: Keyboard Key.shift
Screenshot: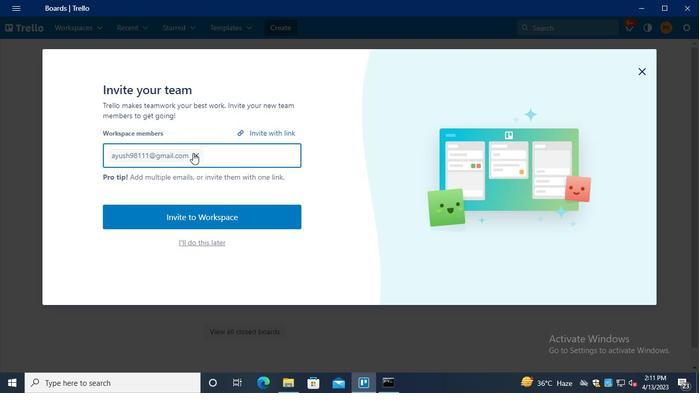 
Action: Keyboard Key.shift
Screenshot: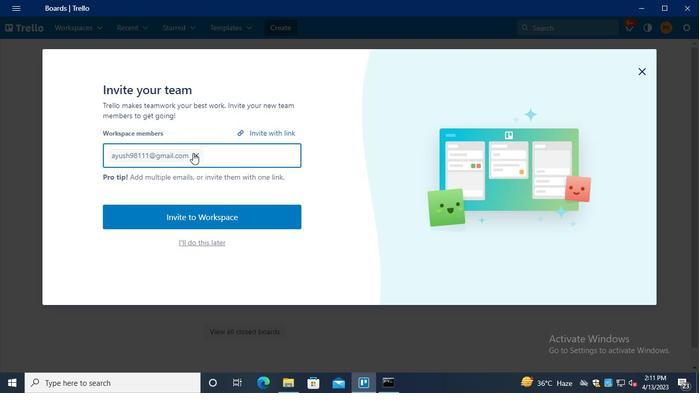 
Action: Keyboard Key.shift
Screenshot: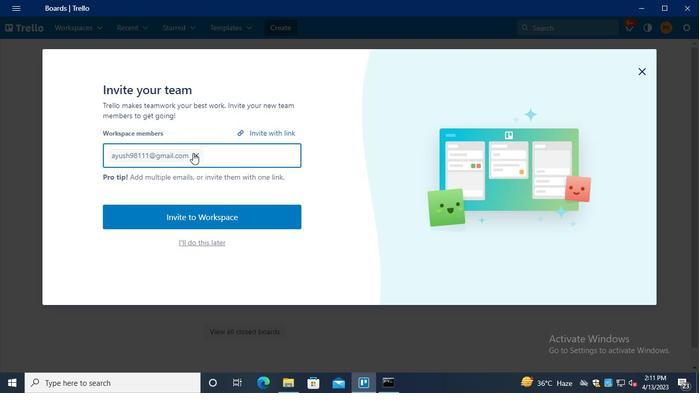 
Action: Keyboard Key.shift
Screenshot: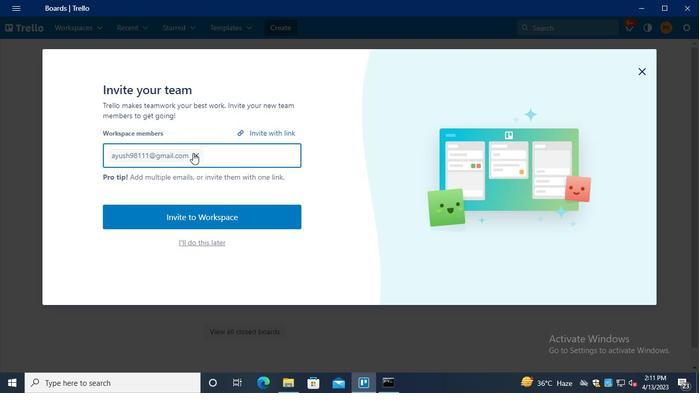 
Action: Keyboard Key.shift
Screenshot: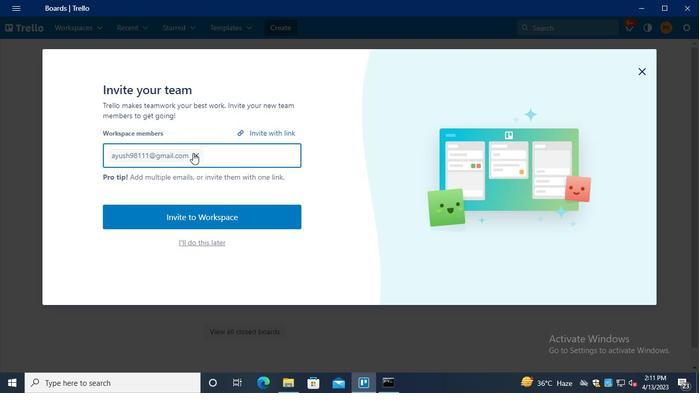 
Action: Keyboard Key.shift
Screenshot: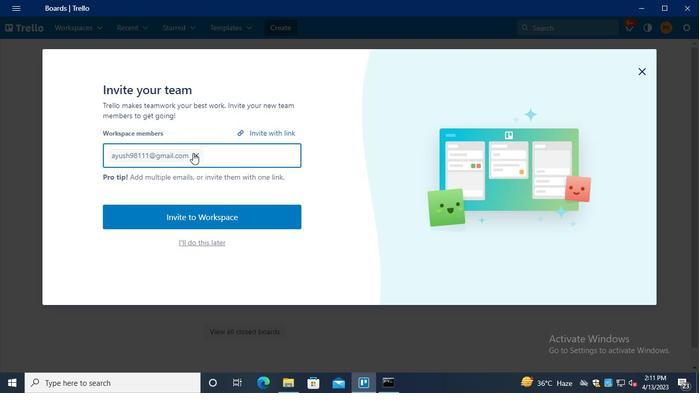 
Action: Keyboard Key.shift
Screenshot: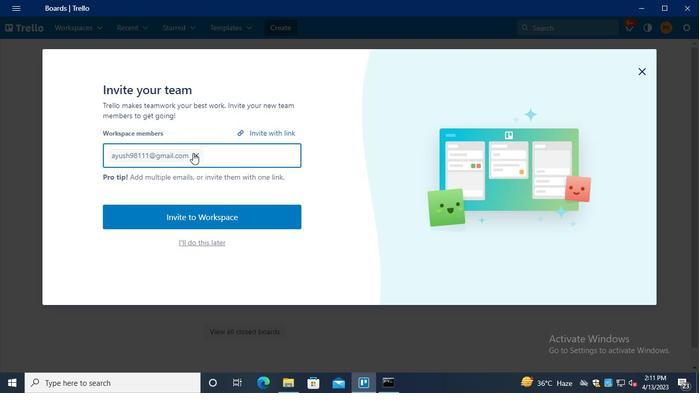 
Action: Keyboard Key.shift
Screenshot: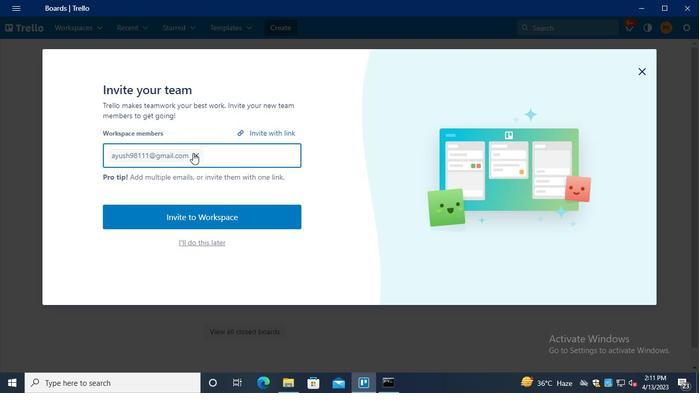
Action: Keyboard Key.shift
Screenshot: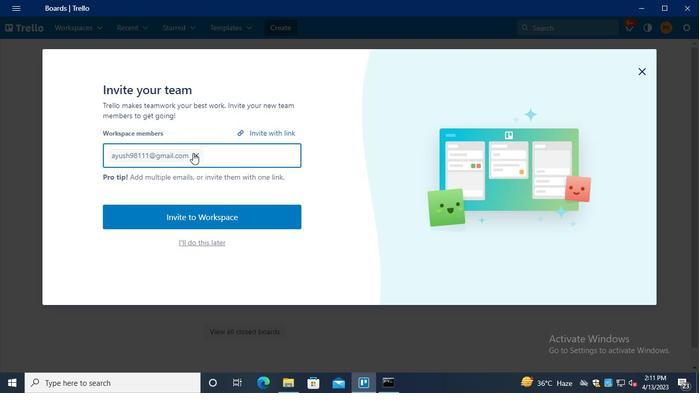 
Action: Keyboard Key.shift
Screenshot: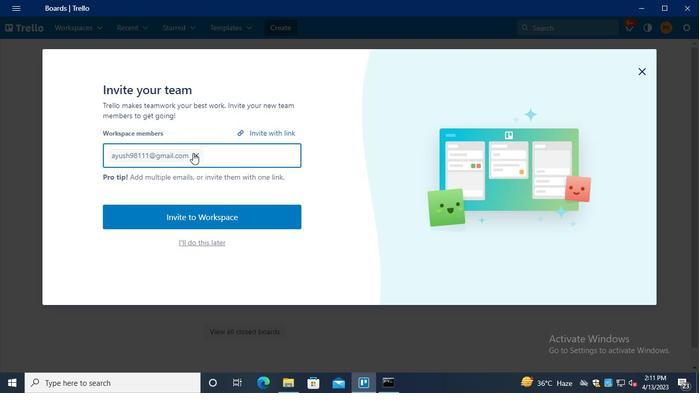 
Action: Keyboard Key.shift
Screenshot: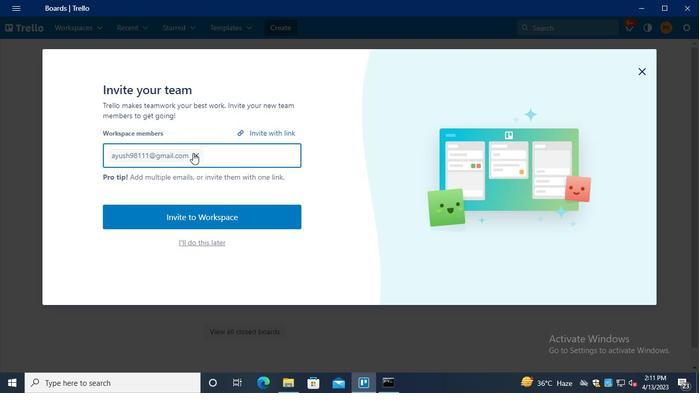 
Action: Keyboard Key.shift
Screenshot: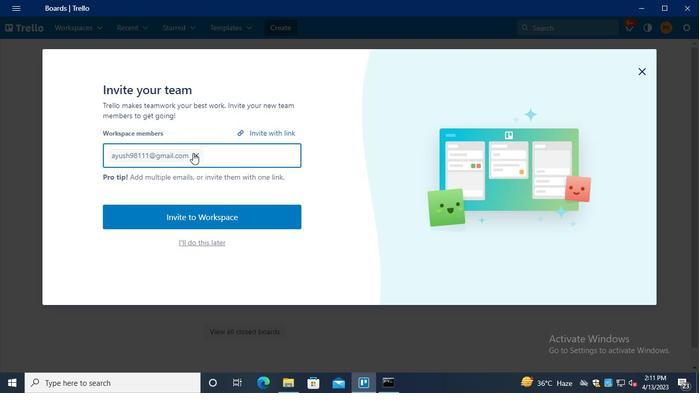 
Action: Keyboard Key.shift
Screenshot: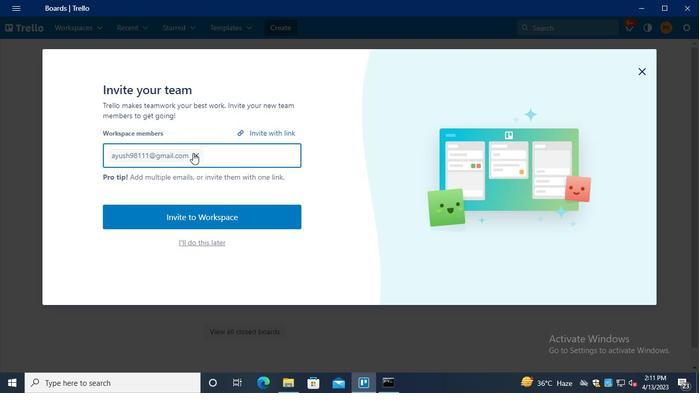 
Action: Keyboard Key.shift
Screenshot: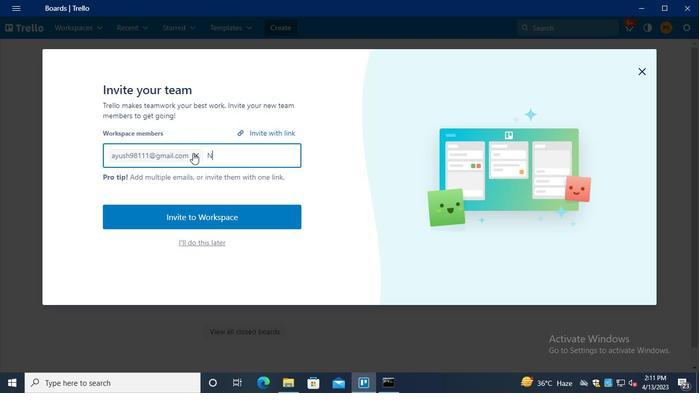 
Action: Keyboard N
Screenshot: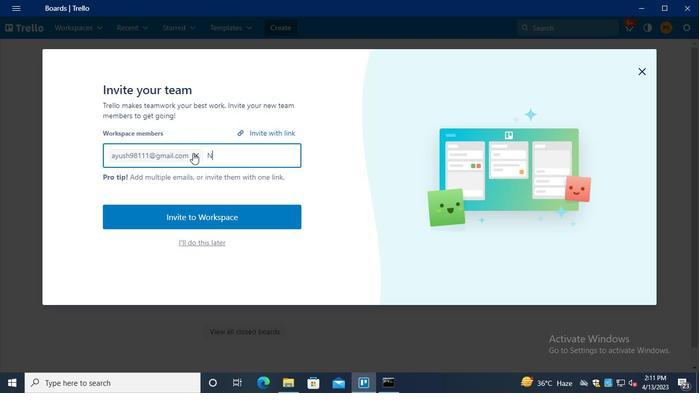 
Action: Keyboard i
Screenshot: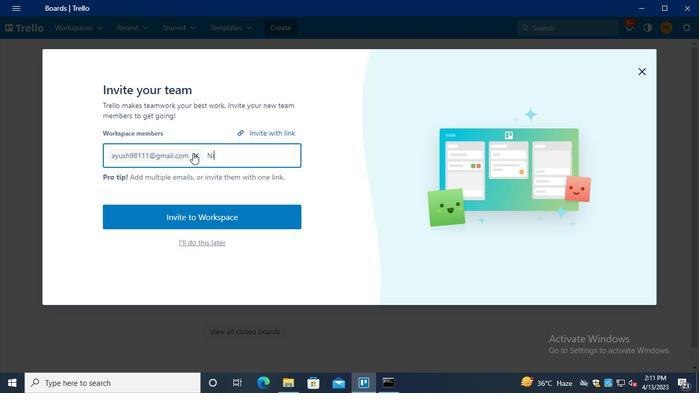 
Action: Keyboard k
Screenshot: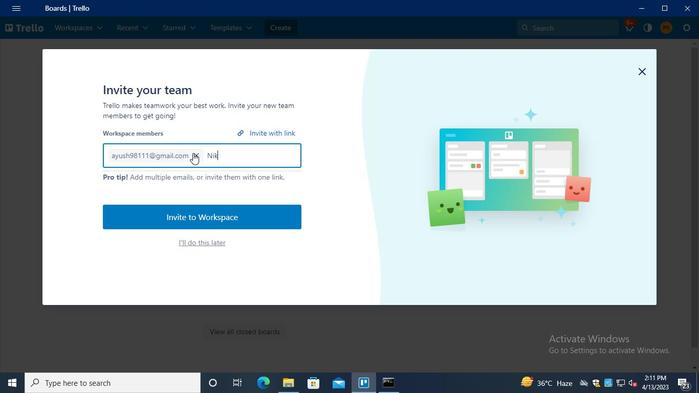 
Action: Keyboard r
Screenshot: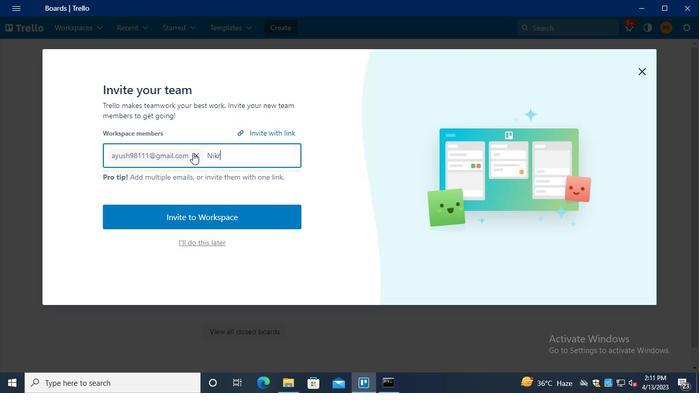 
Action: Keyboard a
Screenshot: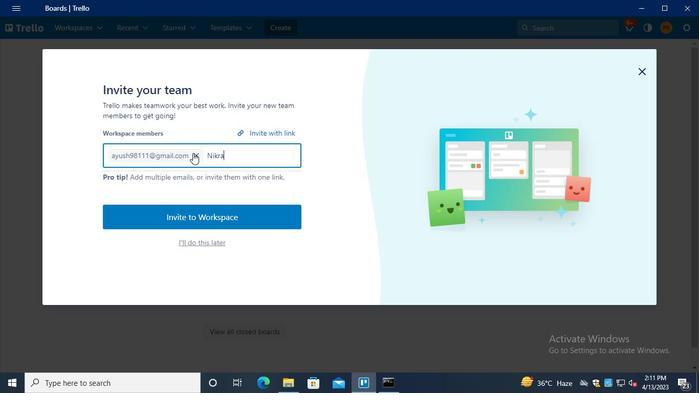 
Action: Keyboard t
Screenshot: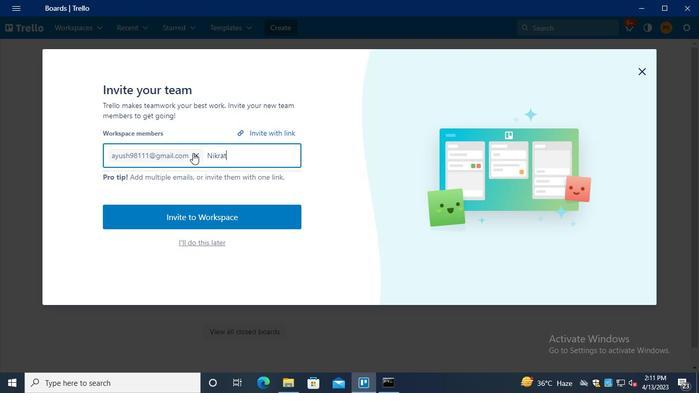
Action: Keyboard h
Screenshot: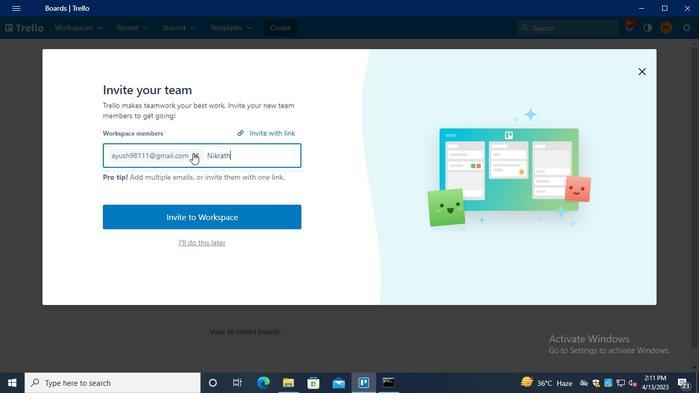 
Action: Keyboard i
Screenshot: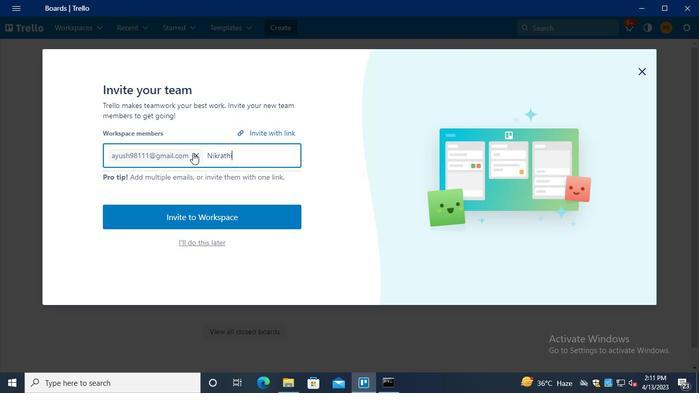 
Action: Keyboard <104>
Screenshot: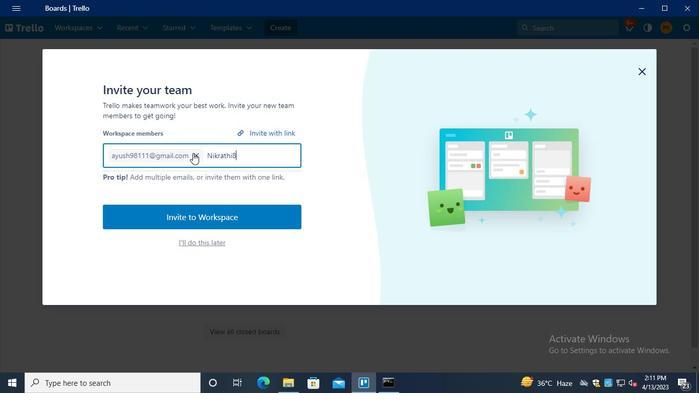 
Action: Keyboard <104>
Screenshot: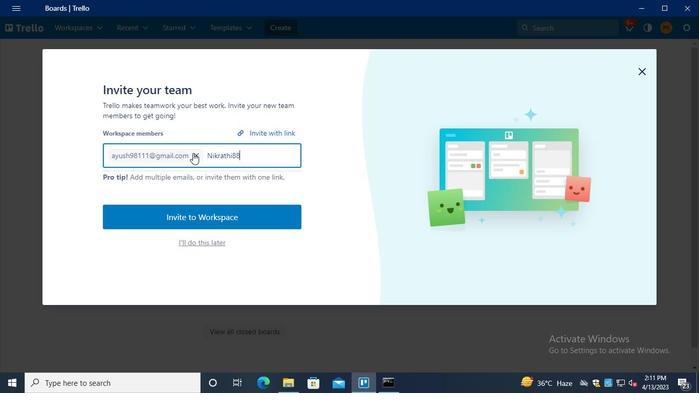 
Action: Keyboard <105>
Screenshot: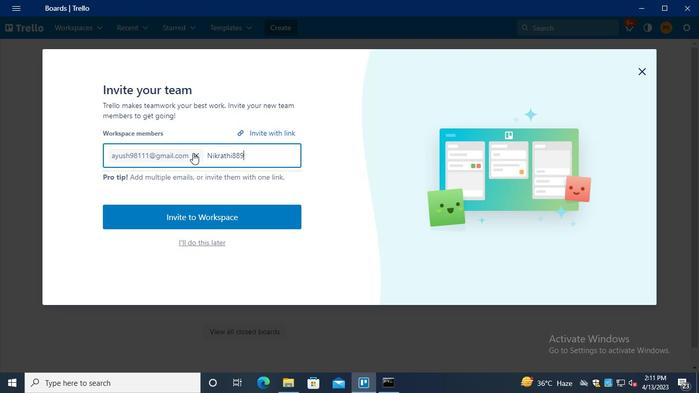 
Action: Keyboard Key.shift
Screenshot: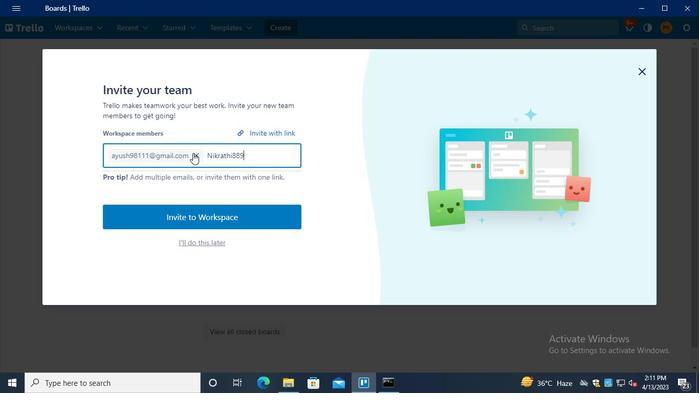 
Action: Keyboard @
Screenshot: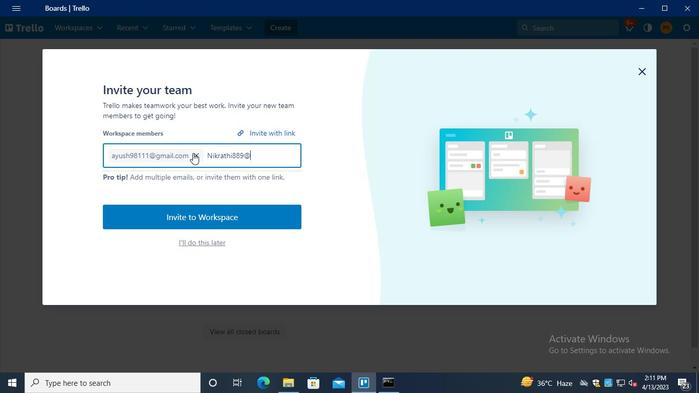 
Action: Keyboard g
Screenshot: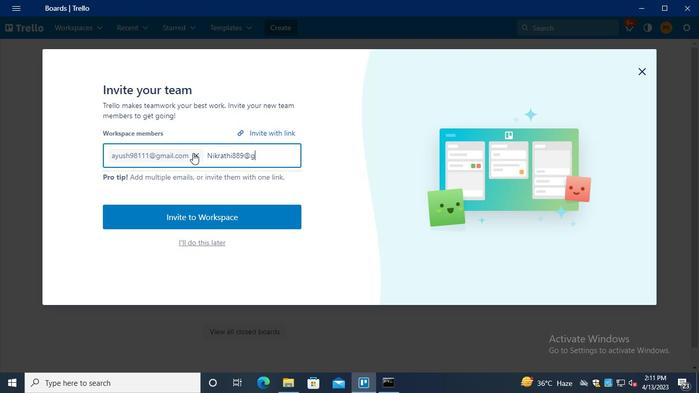 
Action: Keyboard m
Screenshot: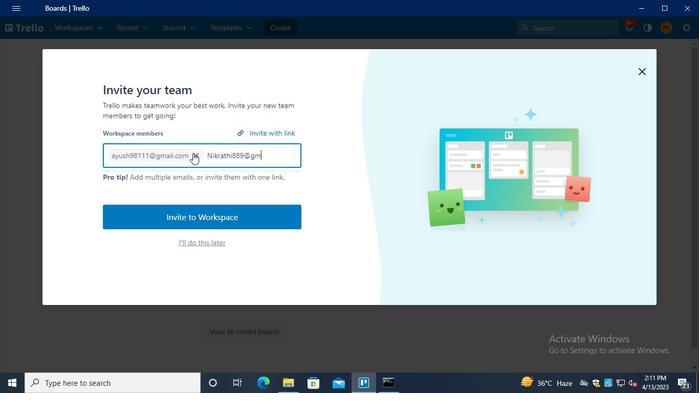 
Action: Keyboard a
Screenshot: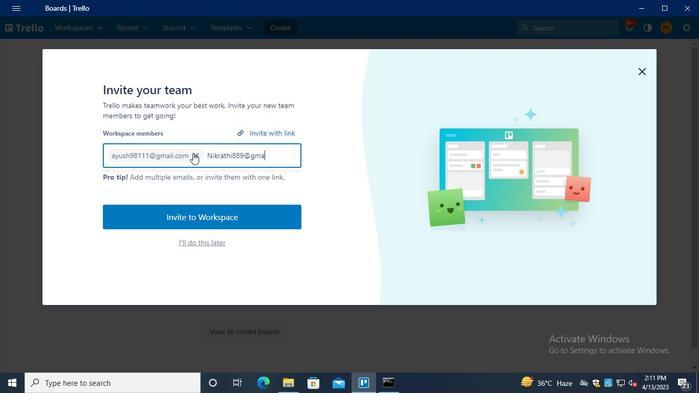 
Action: Keyboard i
Screenshot: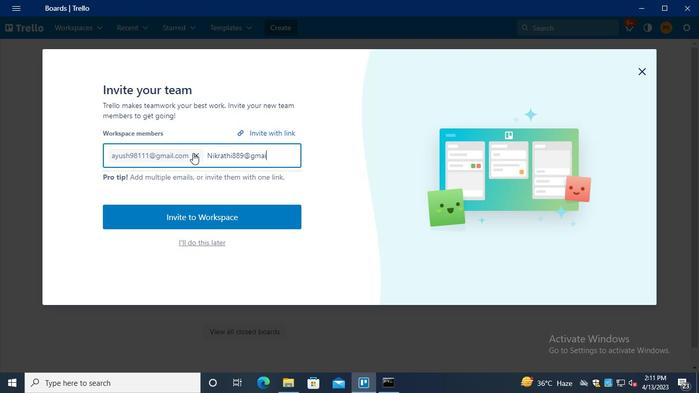 
Action: Keyboard l
Screenshot: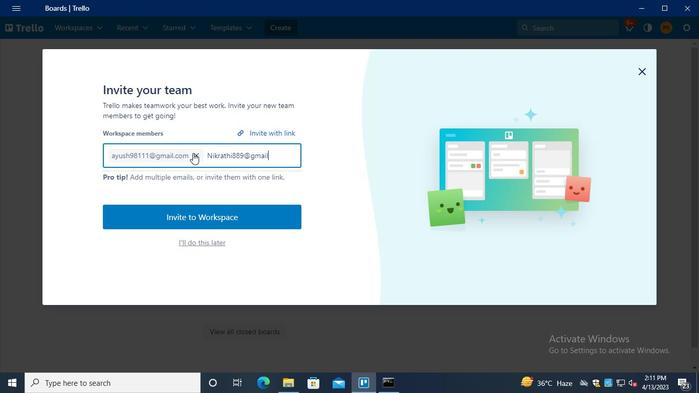 
Action: Keyboard .
Screenshot: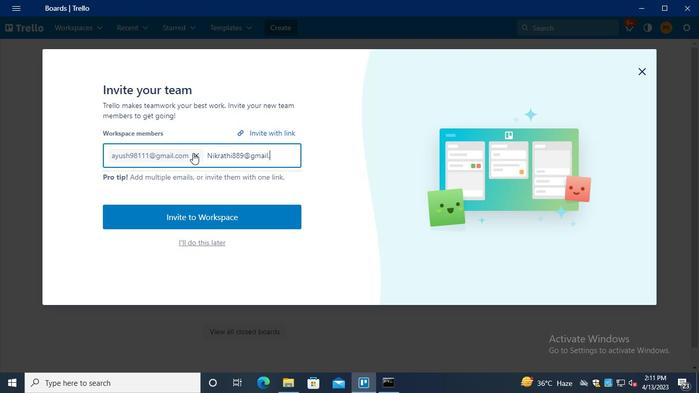 
Action: Keyboard c
Screenshot: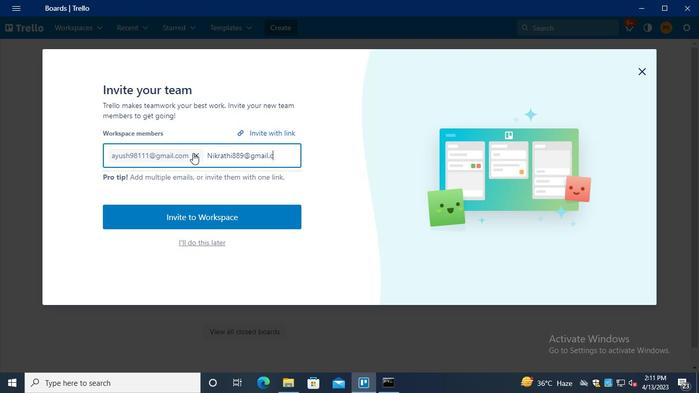 
Action: Keyboard o
Screenshot: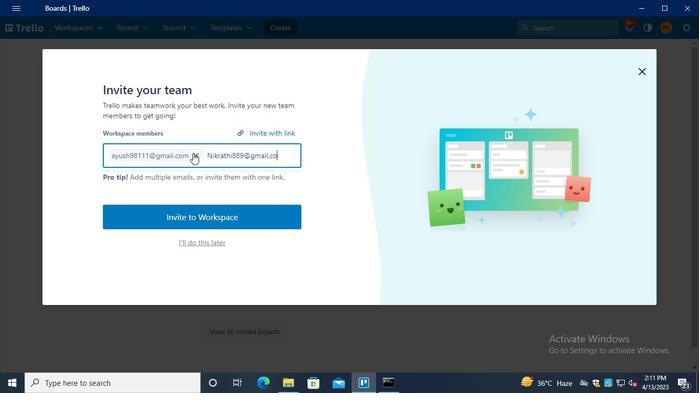 
Action: Keyboard m
Screenshot: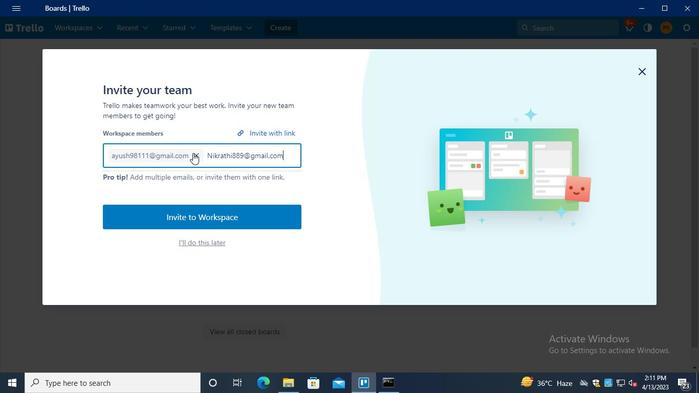 
Action: Keyboard Key.enter
Screenshot: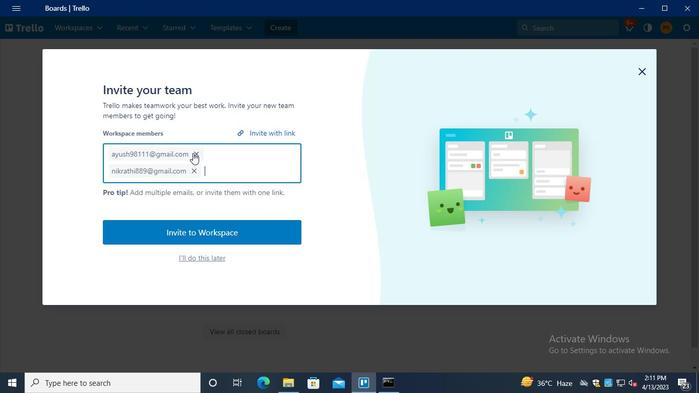 
Action: Keyboard m
Screenshot: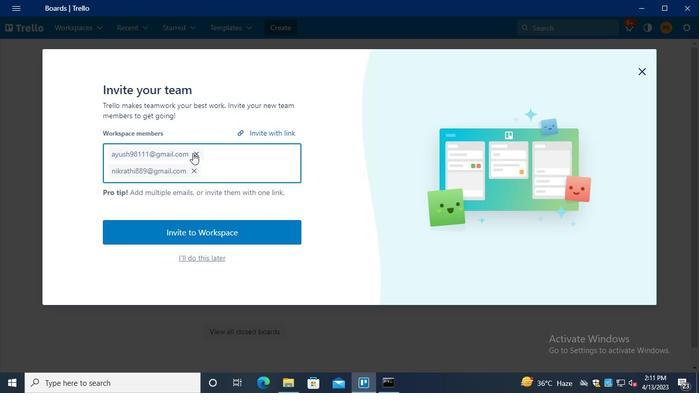 
Action: Keyboard a
Screenshot: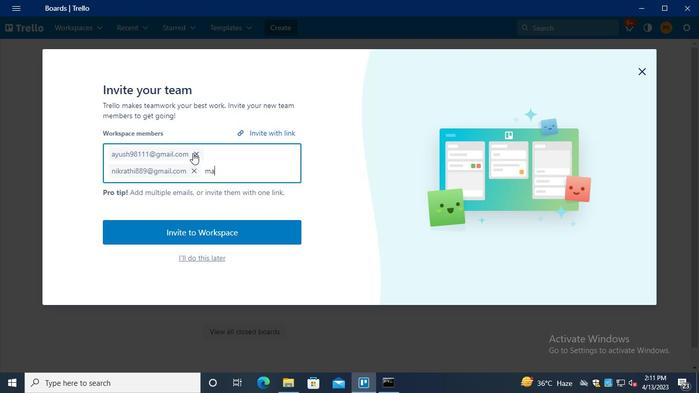 
Action: Keyboard i
Screenshot: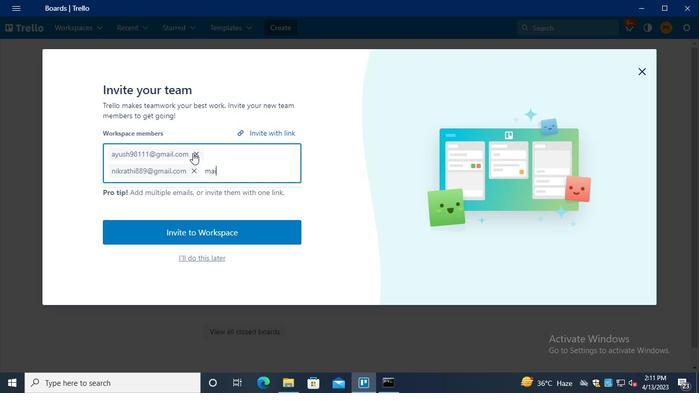 
Action: Keyboard l
Screenshot: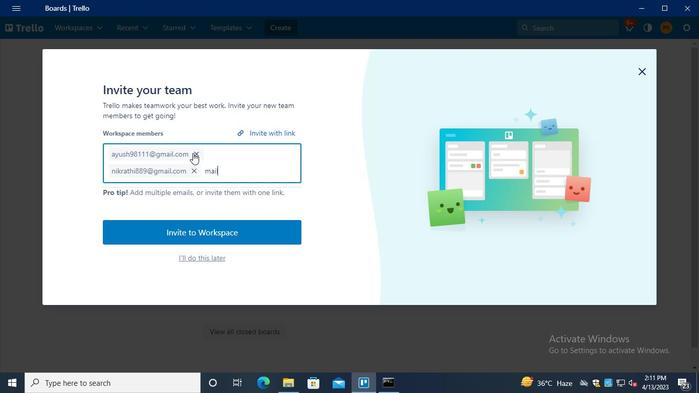 
Action: Keyboard a
Screenshot: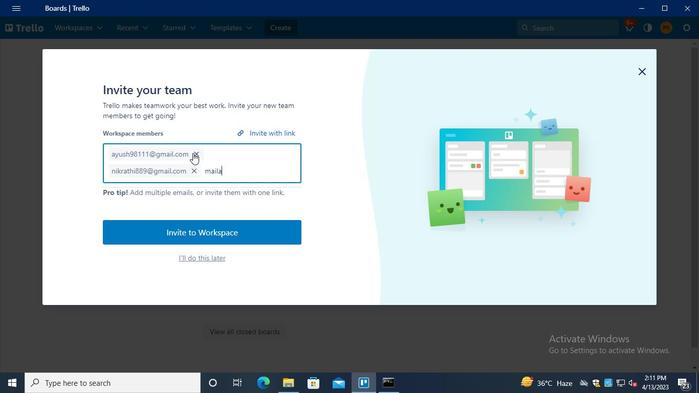 
Action: Keyboard u
Screenshot: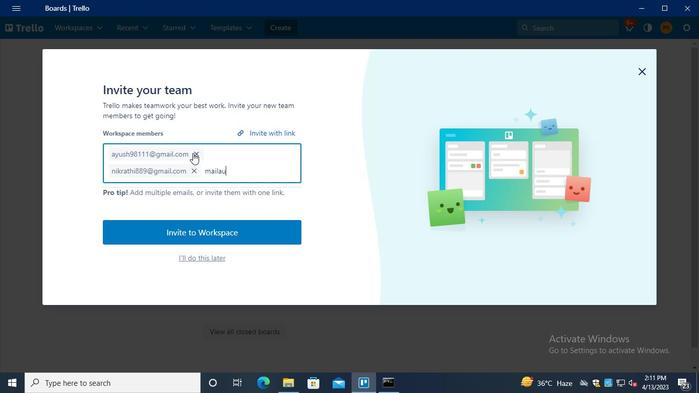 
Action: Keyboard s
Screenshot: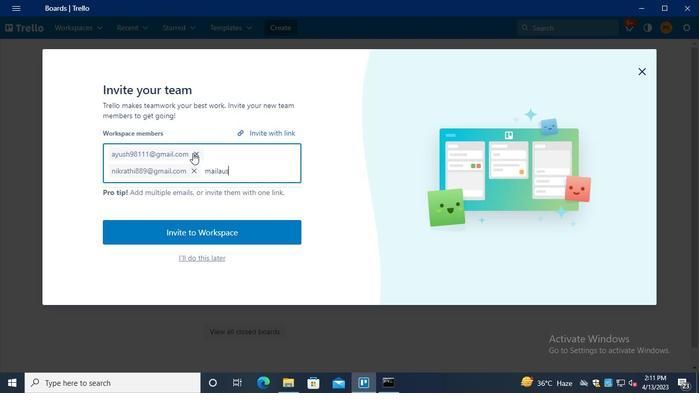 
Action: Keyboard t
Screenshot: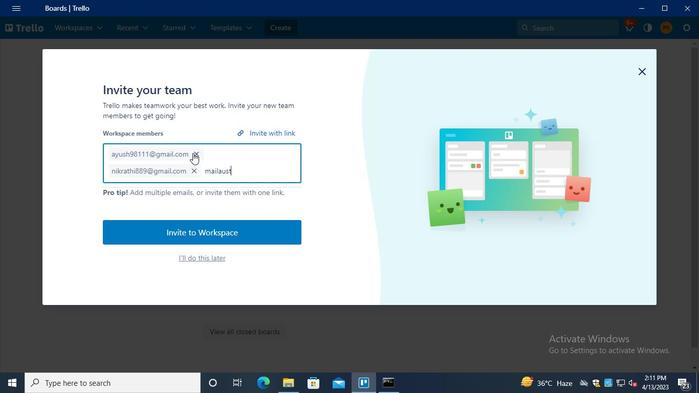 
Action: Keyboard r
Screenshot: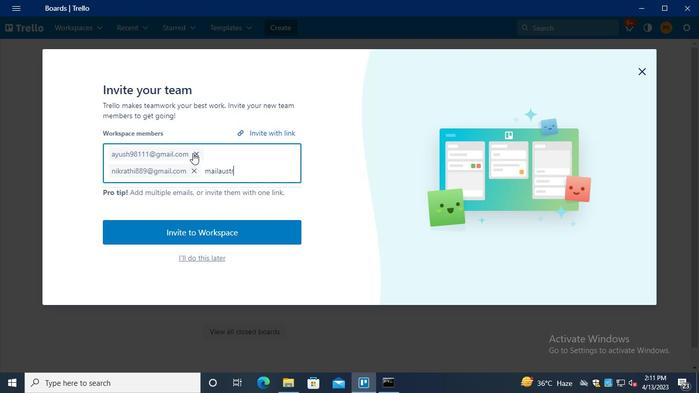 
Action: Keyboard a
Screenshot: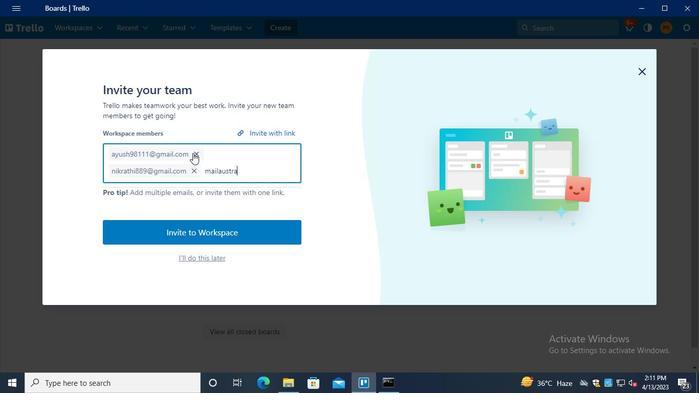 
Action: Keyboard l
Screenshot: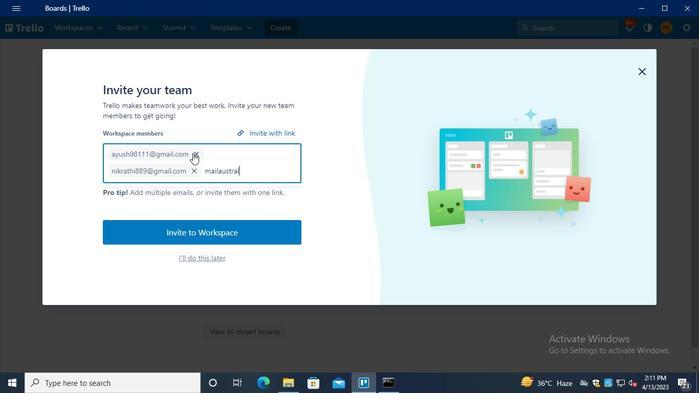 
Action: Keyboard i
Screenshot: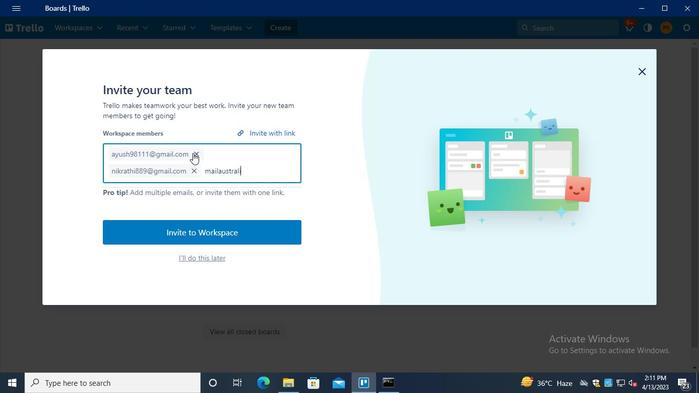 
Action: Keyboard a
Screenshot: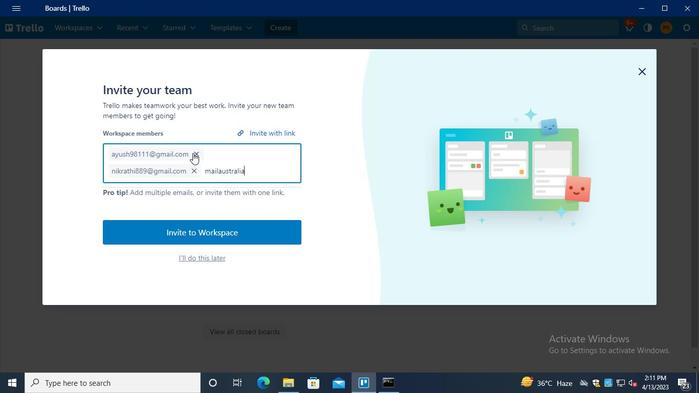 
Action: Keyboard <103>
Screenshot: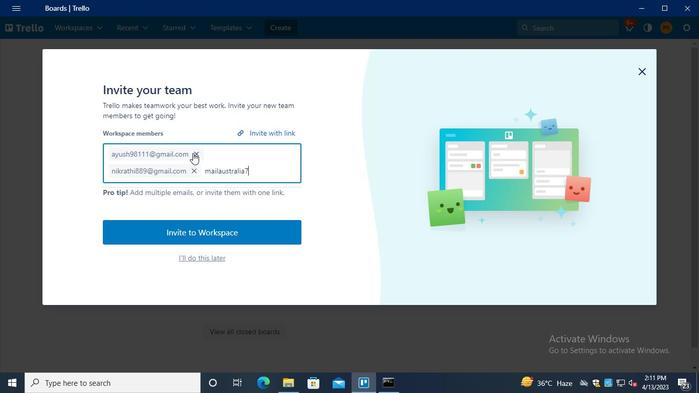 
Action: Keyboard Key.shift
Screenshot: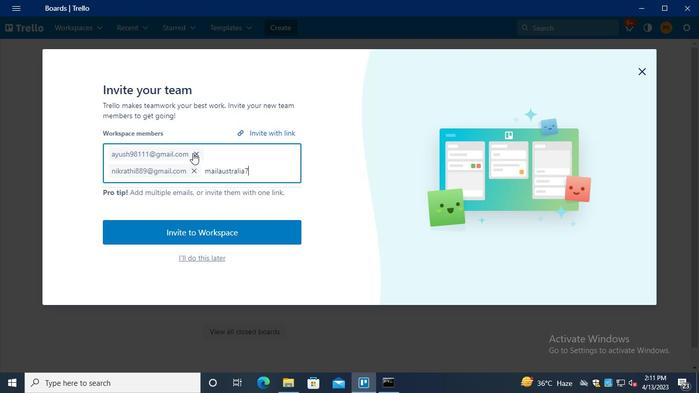 
Action: Keyboard @
Screenshot: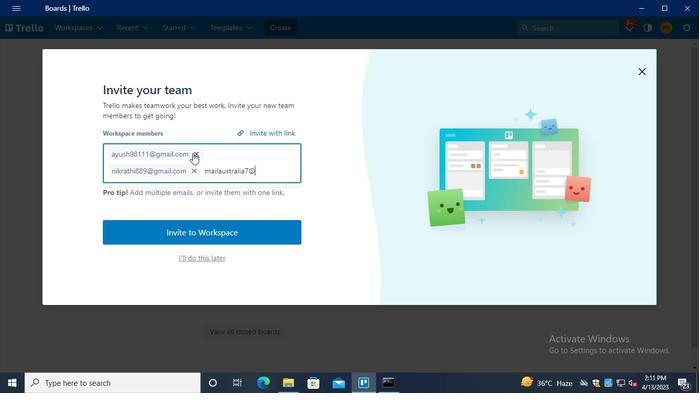 
Action: Keyboard g
Screenshot: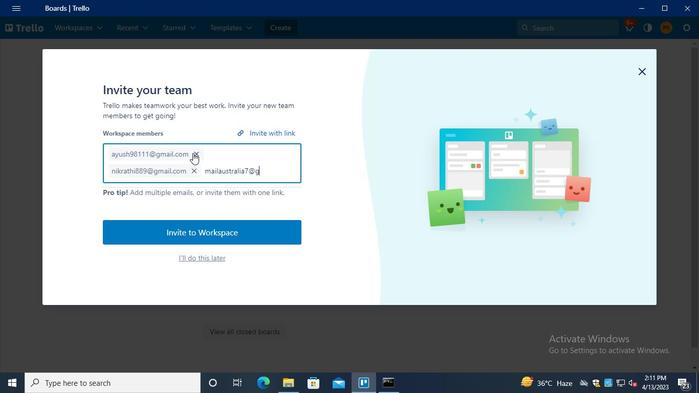 
Action: Keyboard m
Screenshot: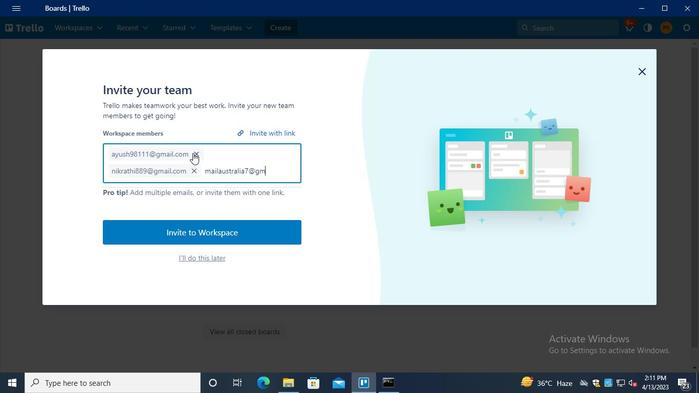 
Action: Keyboard a
Screenshot: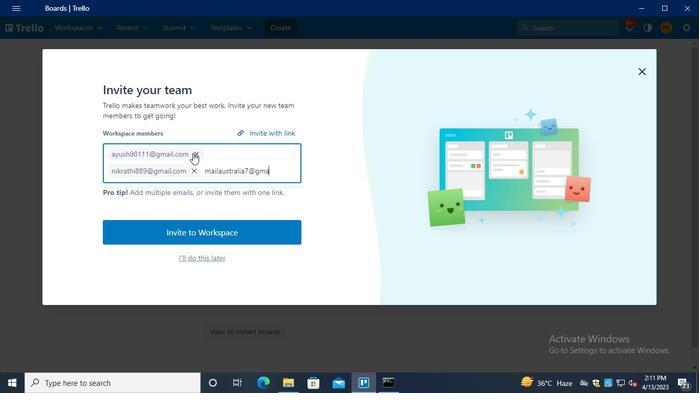 
Action: Keyboard i
Screenshot: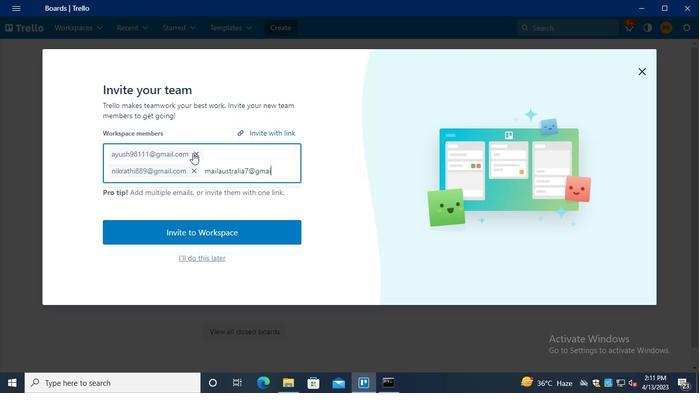 
Action: Keyboard l
Screenshot: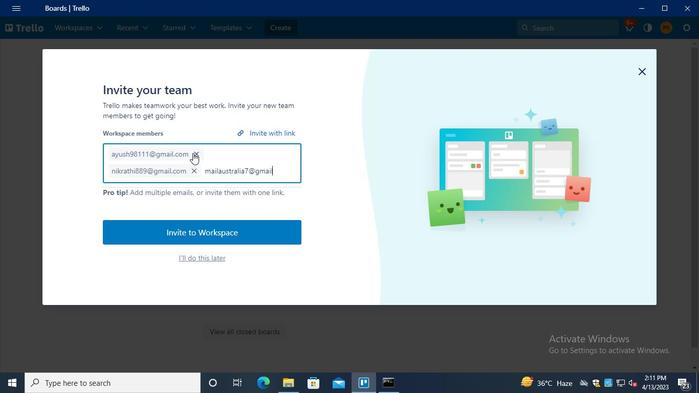 
Action: Keyboard .
Screenshot: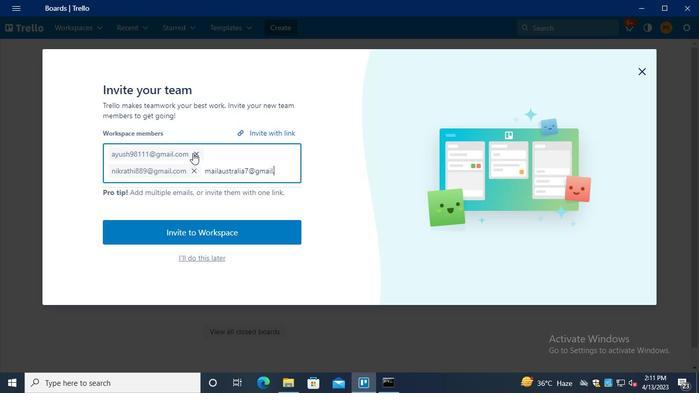 
Action: Keyboard c
Screenshot: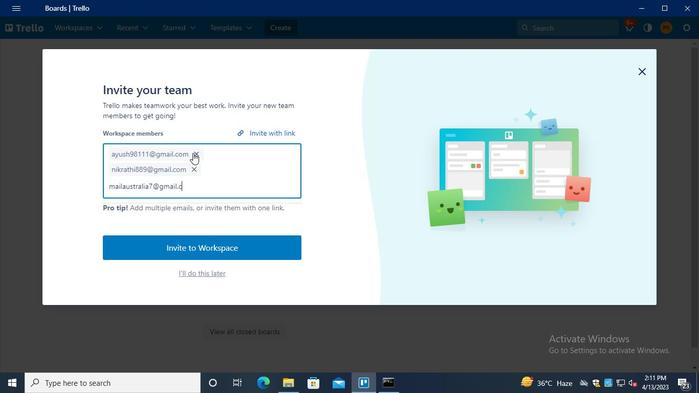 
Action: Keyboard o
Screenshot: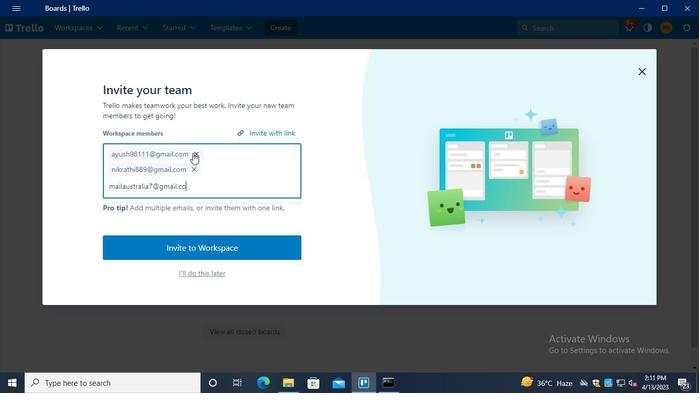
Action: Keyboard m
Screenshot: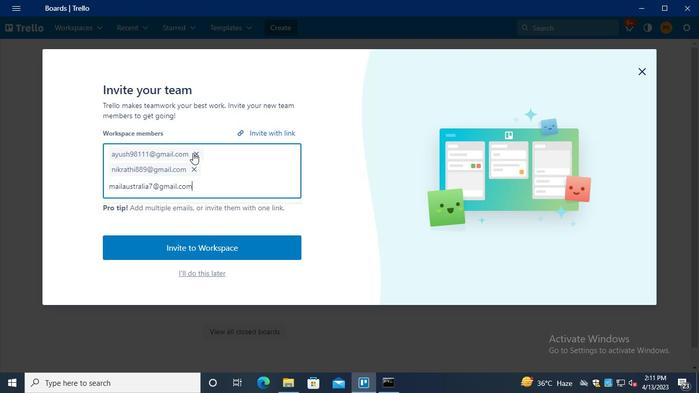 
Action: Keyboard Key.enter
Screenshot: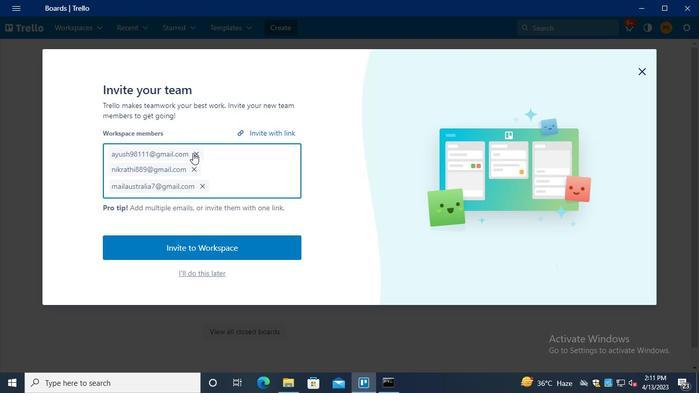 
Action: Keyboard c
Screenshot: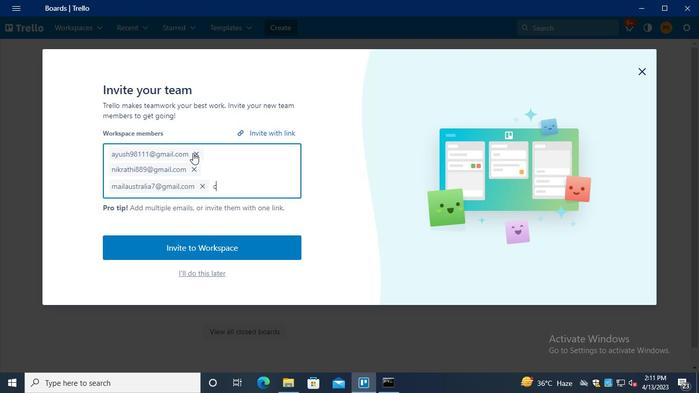 
Action: Keyboard a
Screenshot: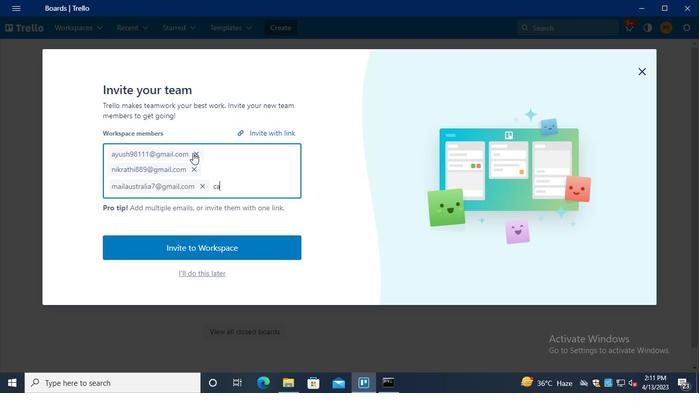 
Action: Keyboard r
Screenshot: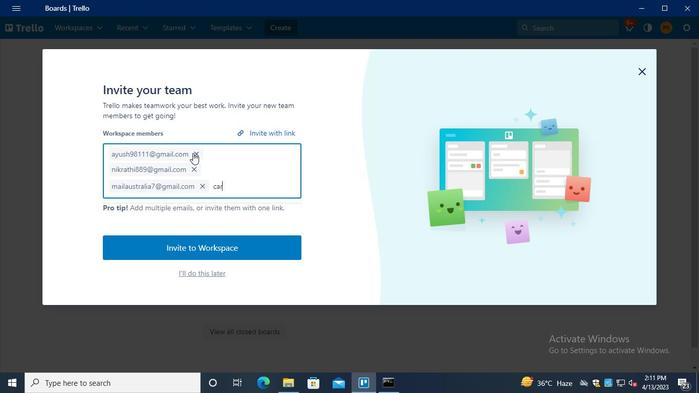 
Action: Keyboard x
Screenshot: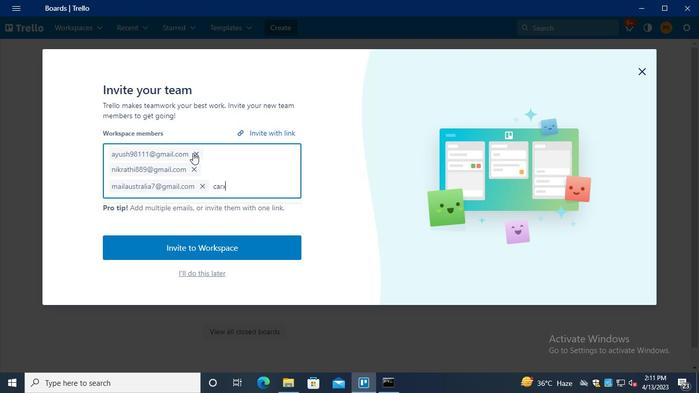 
Action: Keyboard x
Screenshot: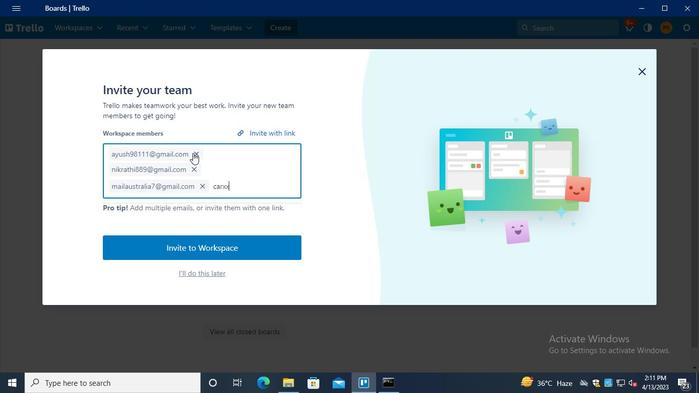 
Action: Keyboard s
Screenshot: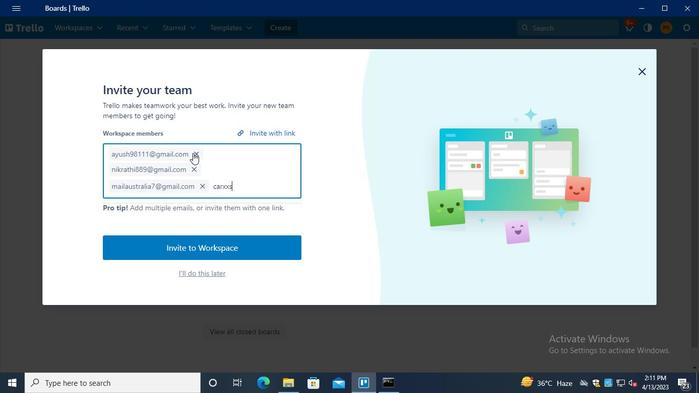 
Action: Keyboard t
Screenshot: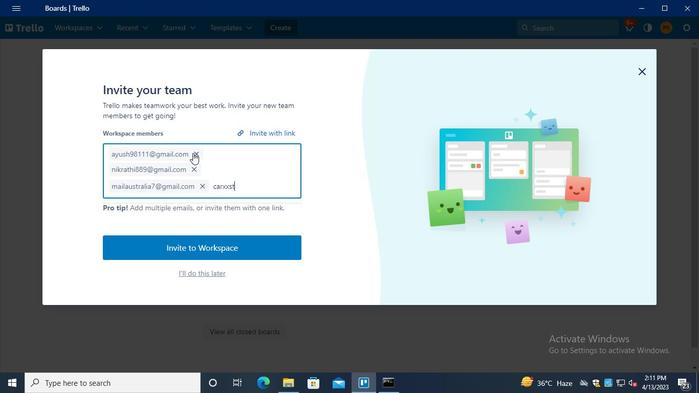 
Action: Keyboard r
Screenshot: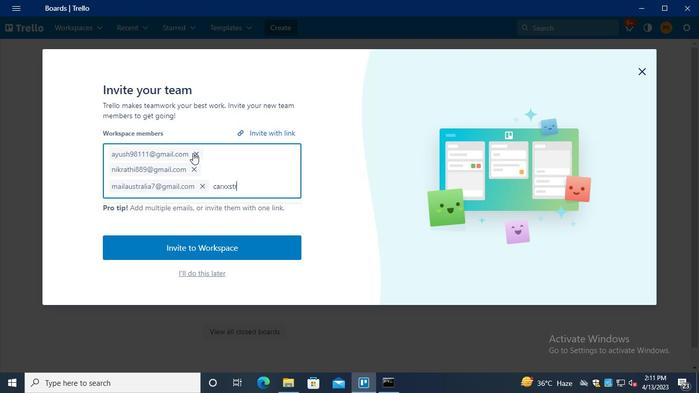 
Action: Keyboard e
Screenshot: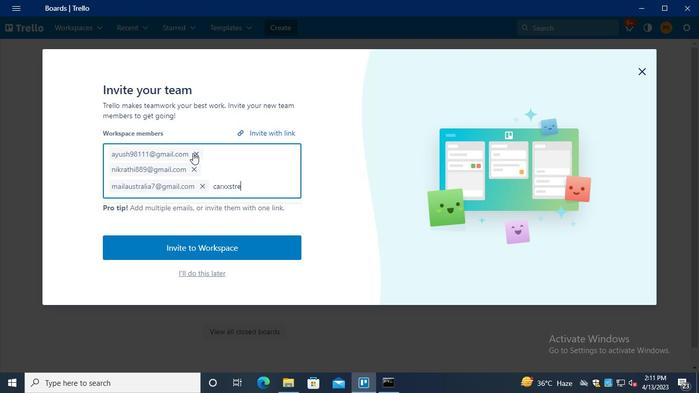 
Action: Keyboard e
Screenshot: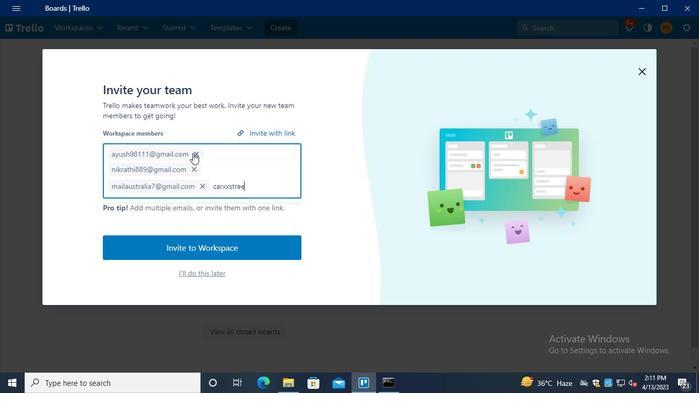 
Action: Keyboard t
Screenshot: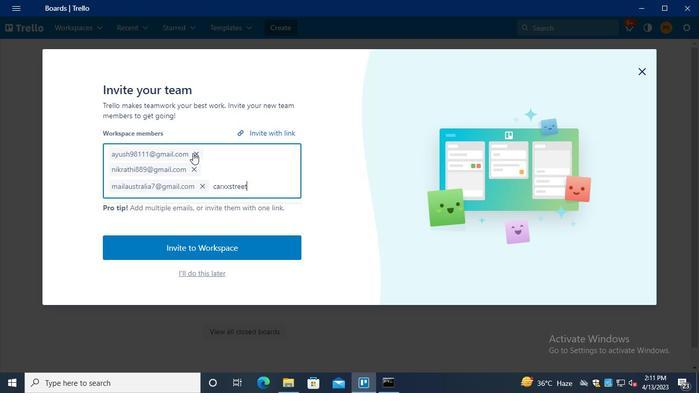 
Action: Keyboard <103>
Screenshot: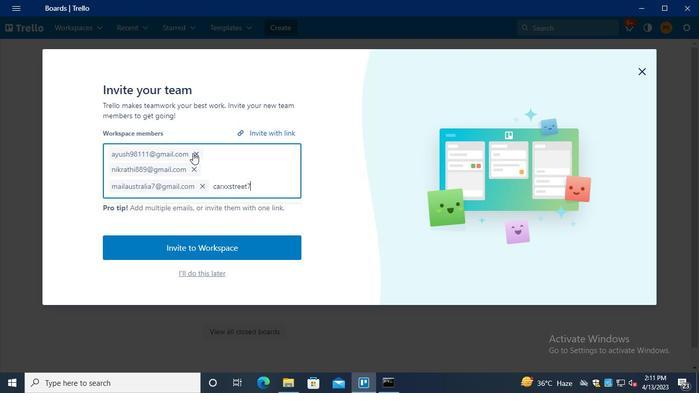 
Action: Keyboard <105>
Screenshot: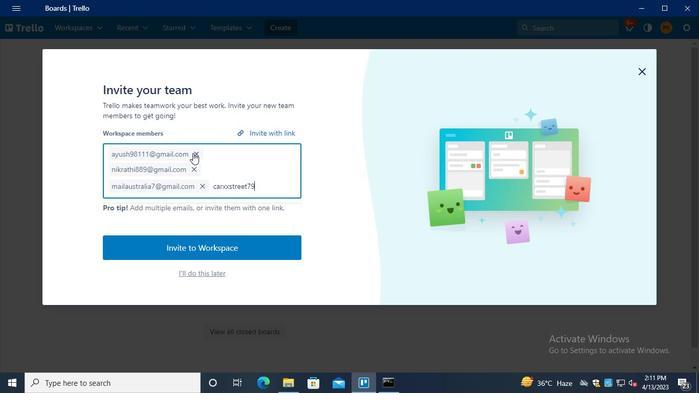 
Action: Keyboard <97>
Screenshot: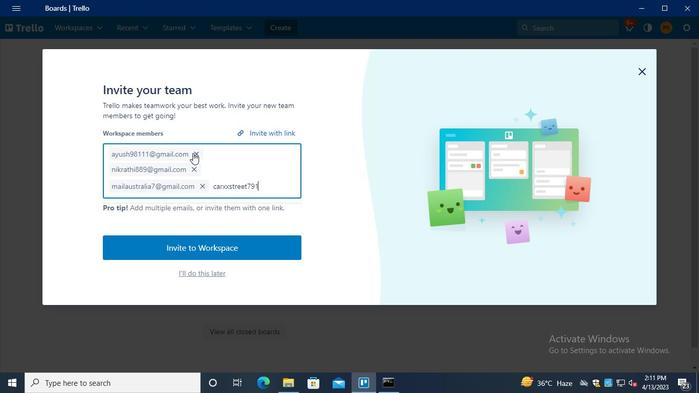 
Action: Keyboard Key.shift
Screenshot: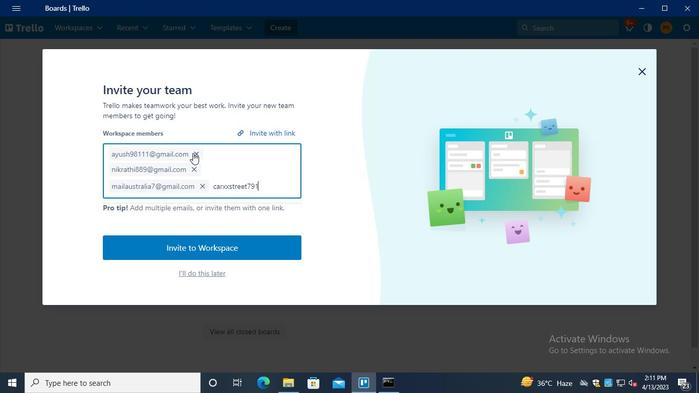 
Action: Keyboard @
Screenshot: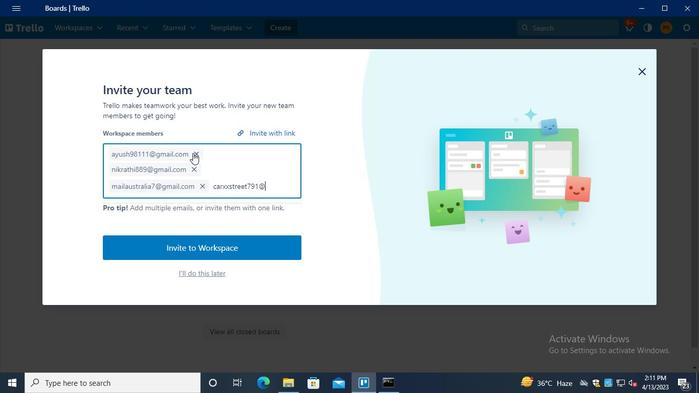 
Action: Keyboard g
Screenshot: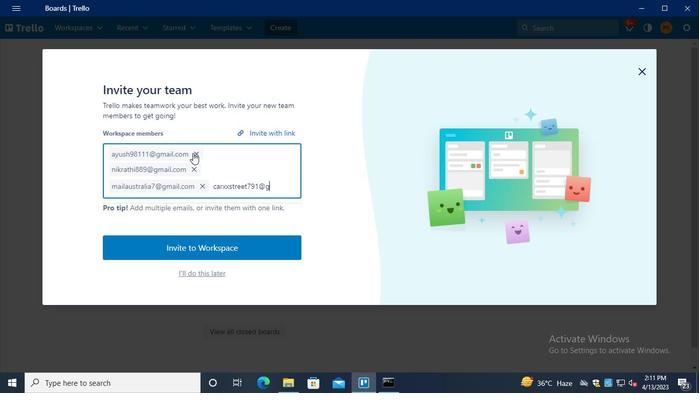 
Action: Keyboard m
Screenshot: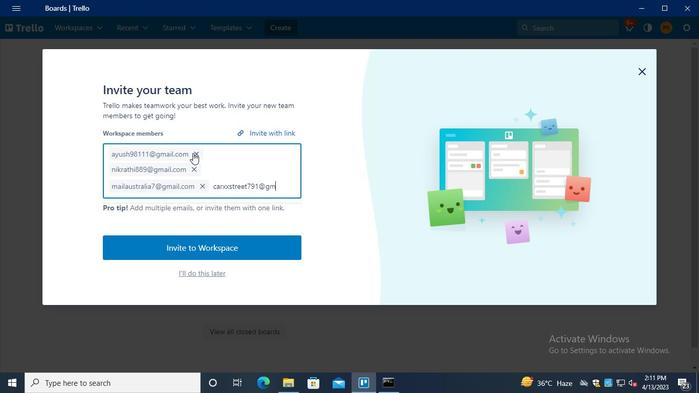 
Action: Keyboard a
Screenshot: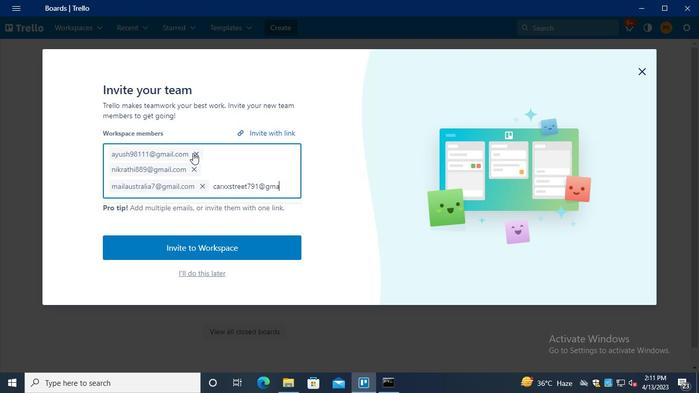 
Action: Keyboard i
Screenshot: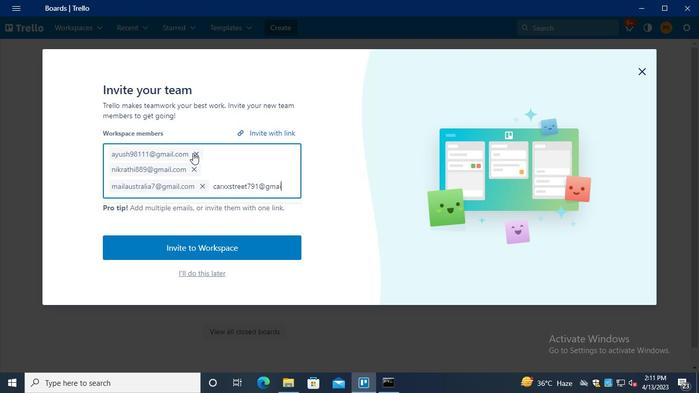 
Action: Keyboard l
Screenshot: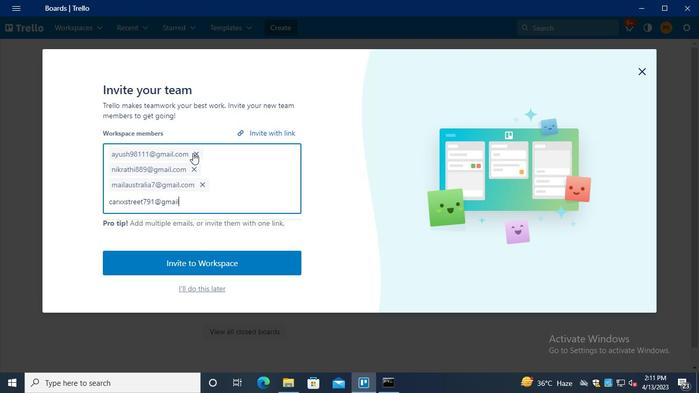
Action: Keyboard .
Screenshot: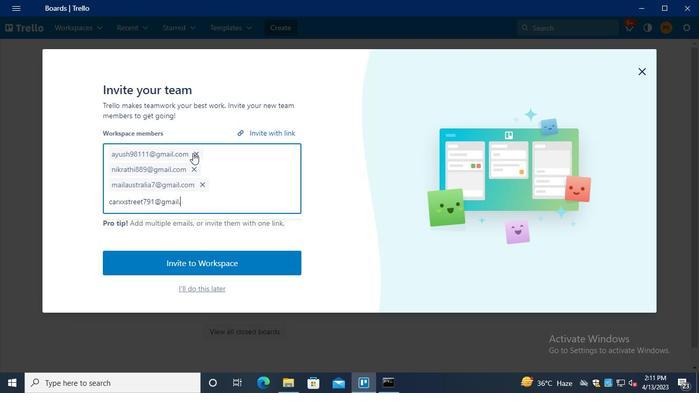 
Action: Keyboard c
Screenshot: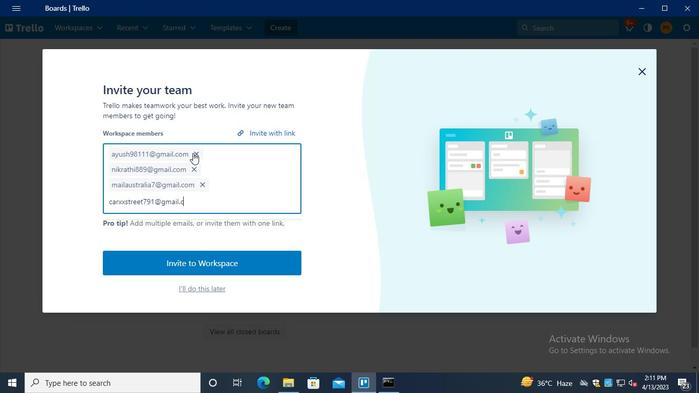
Action: Keyboard o
Screenshot: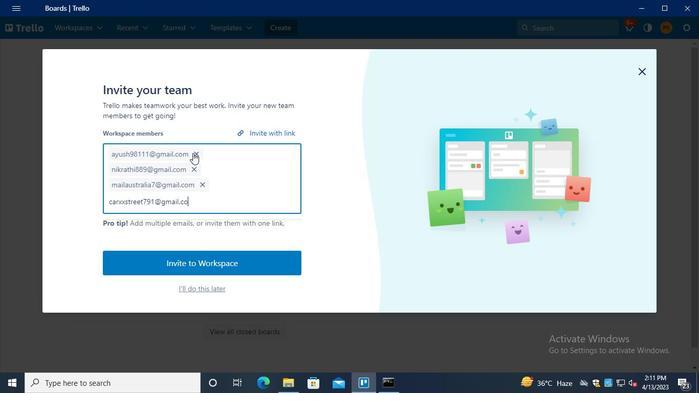 
Action: Keyboard m
Screenshot: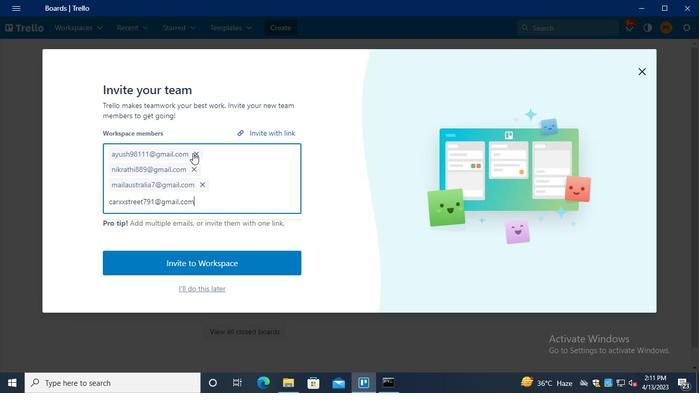
Action: Keyboard Key.enter
Screenshot: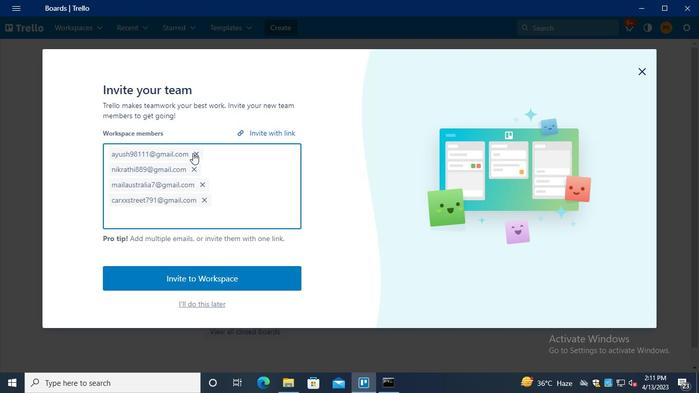 
Action: Mouse moved to (180, 280)
Screenshot: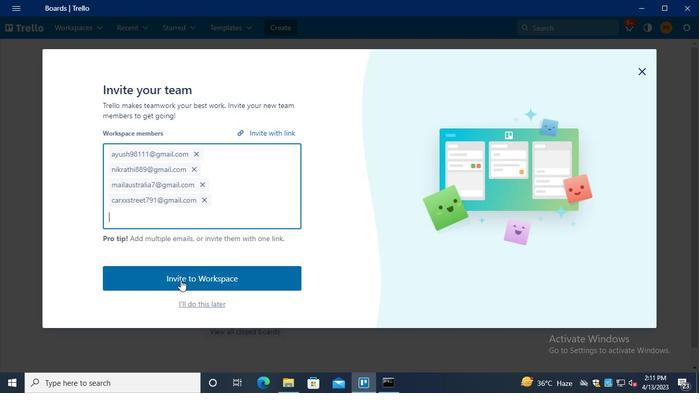 
Action: Mouse pressed left at (180, 280)
Screenshot: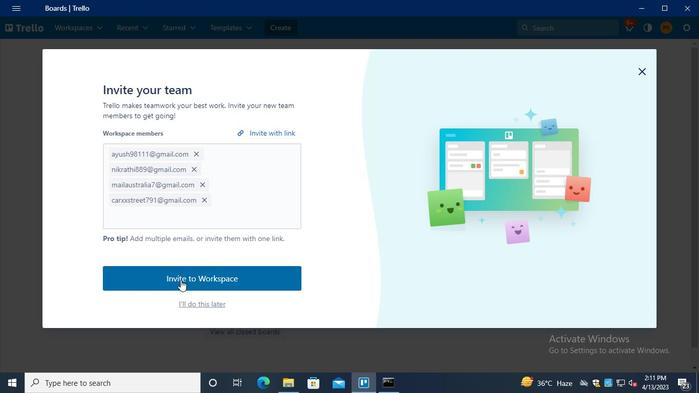 
Action: Mouse moved to (203, 245)
Screenshot: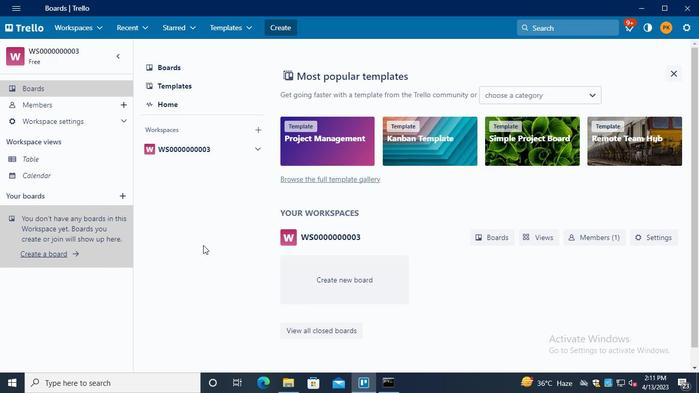 
Action: Keyboard Key.alt_l
Screenshot: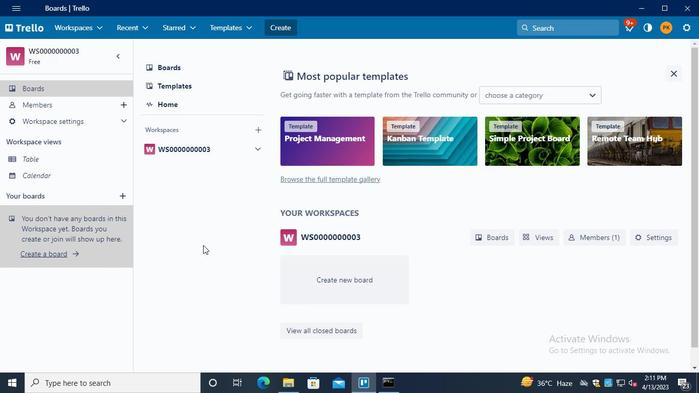
Action: Keyboard Key.tab
Screenshot: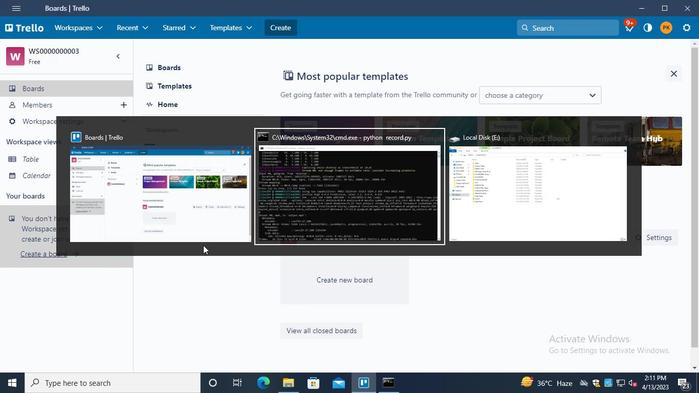 
Action: Mouse moved to (530, 49)
Screenshot: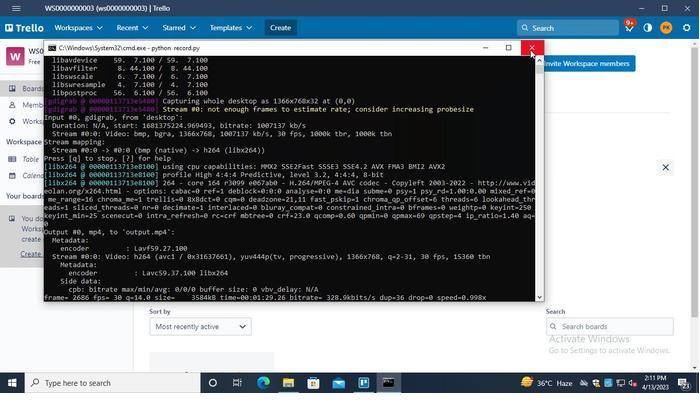 
Action: Mouse pressed left at (530, 49)
Screenshot: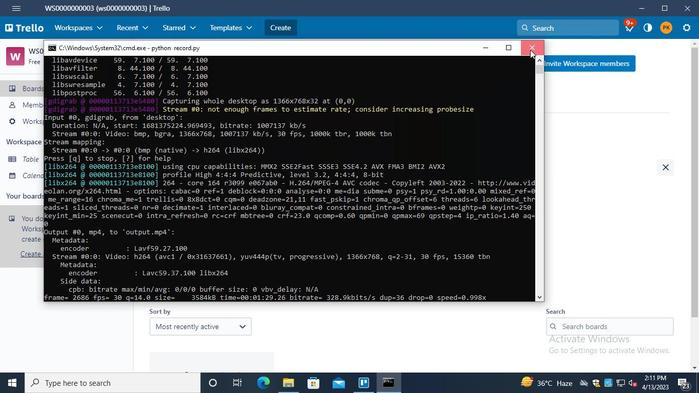 
